 Task: Send an email with the signature Connor Wood with the subject Thank you for a review and the message I would like to set up a meeting to discuss the marketing strategy for the upcoming quarter. Can you let me know your availability? from softage.10@softage.net to softage.4@softage.net and softage.5@softage.net
Action: Mouse moved to (864, 122)
Screenshot: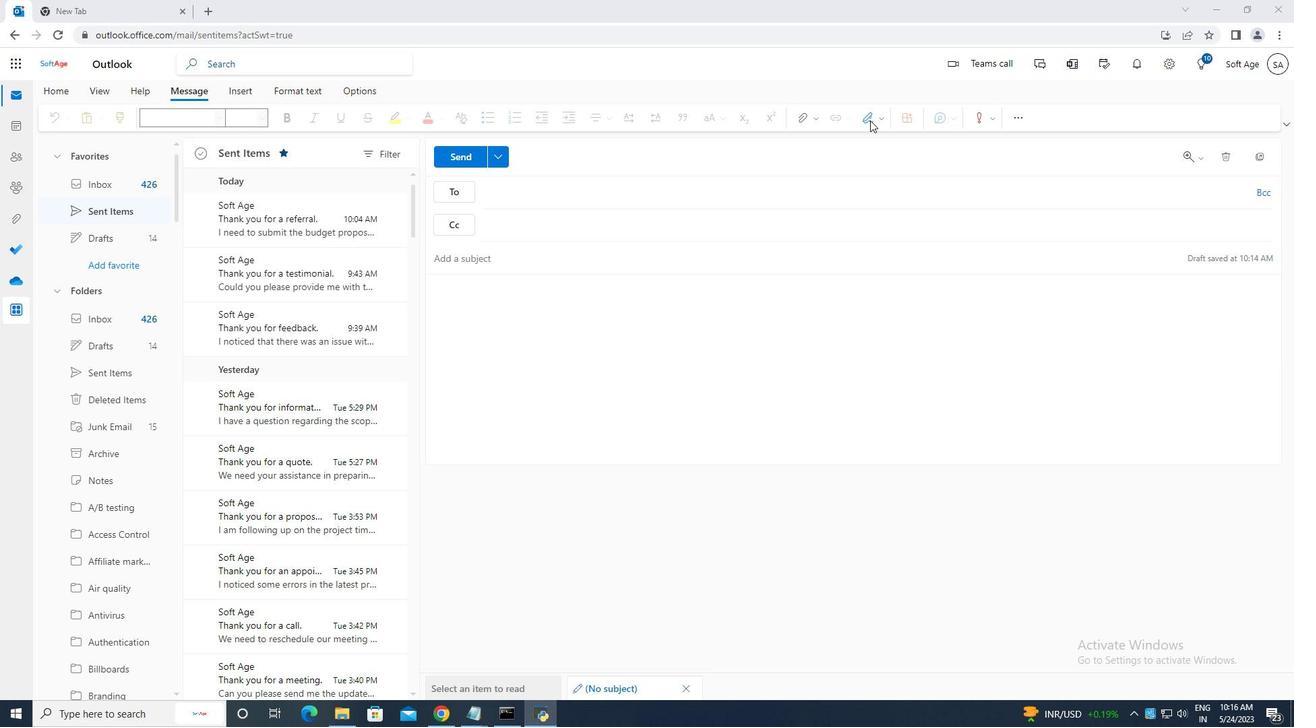 
Action: Mouse pressed left at (864, 122)
Screenshot: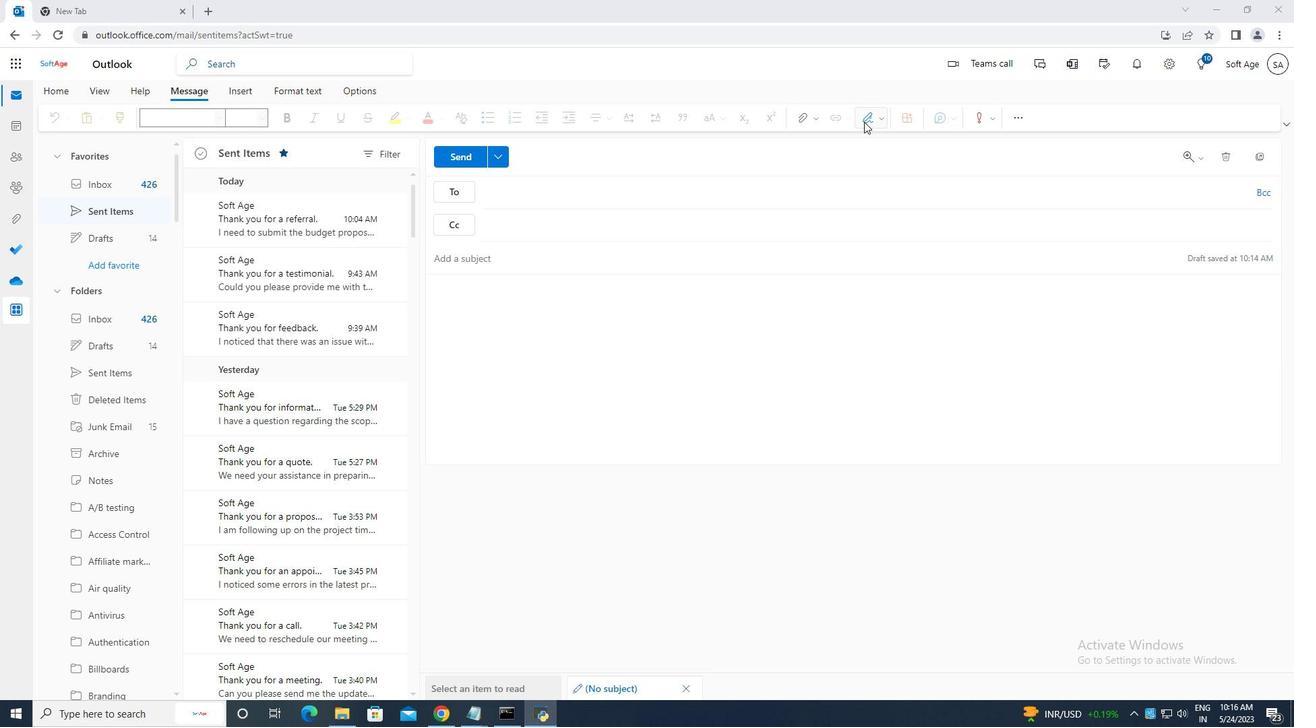 
Action: Mouse moved to (856, 173)
Screenshot: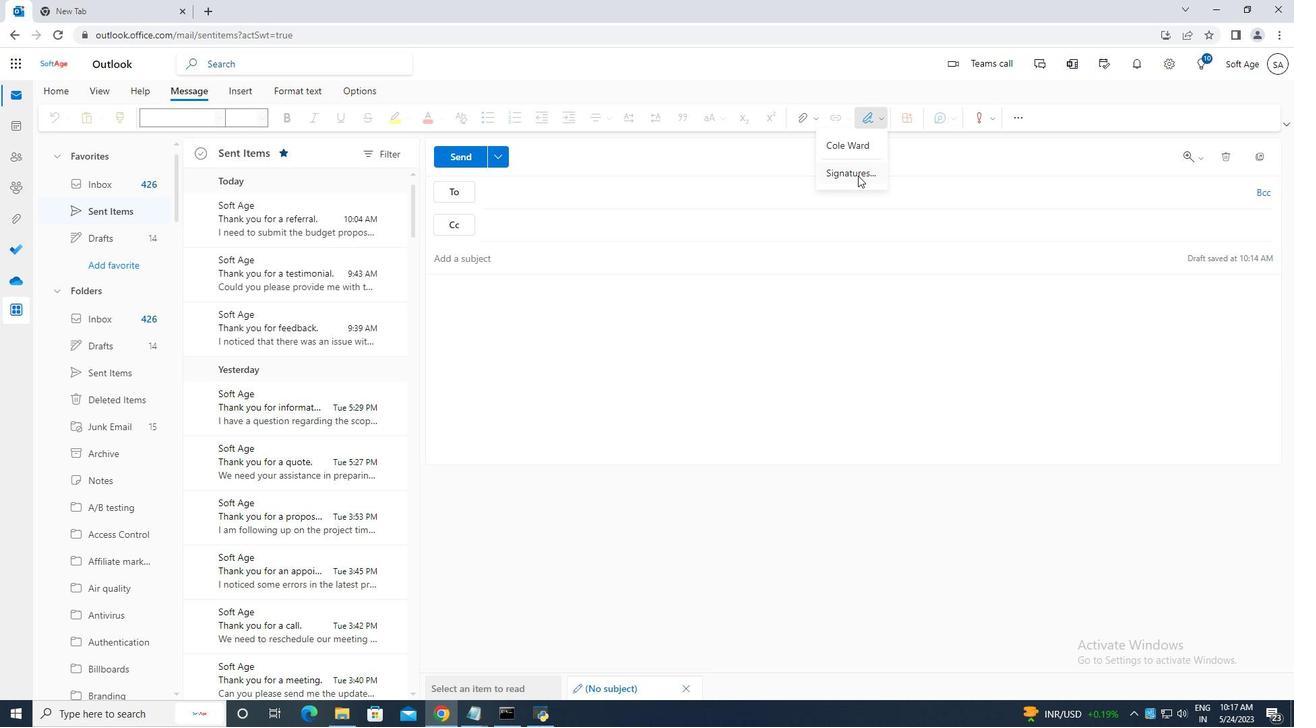 
Action: Mouse pressed left at (856, 173)
Screenshot: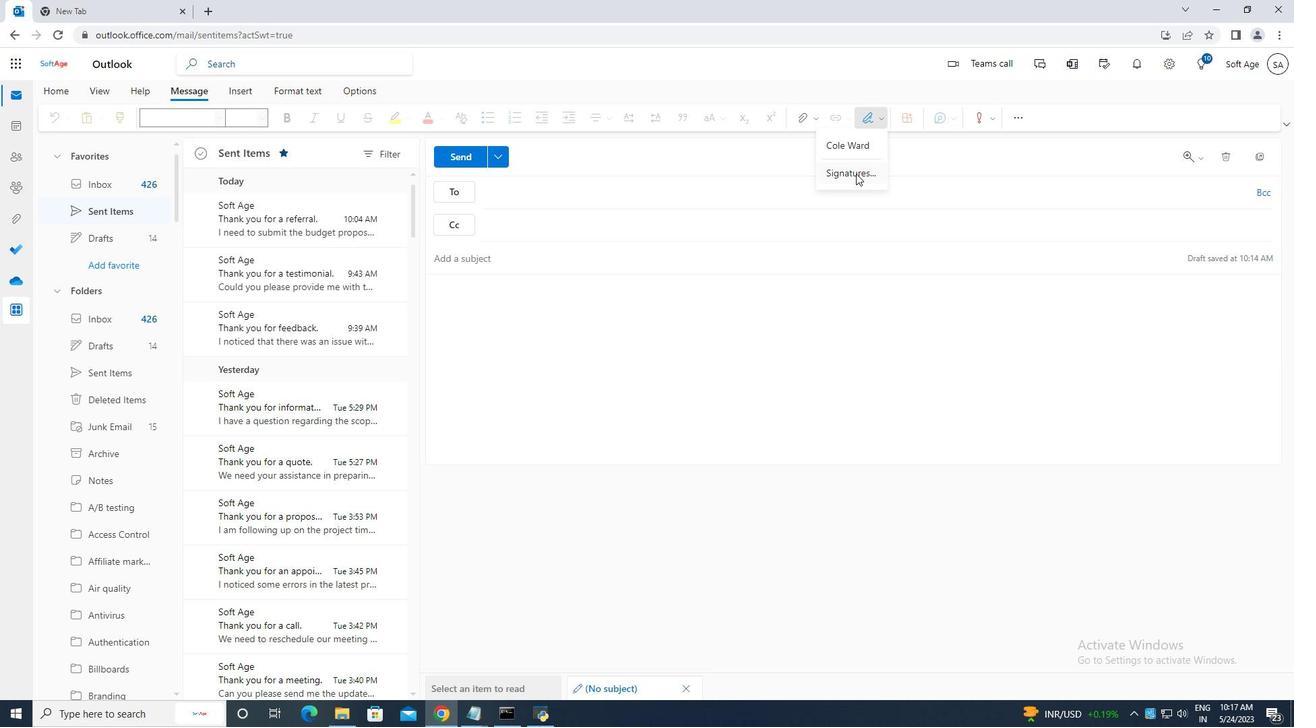 
Action: Mouse moved to (914, 225)
Screenshot: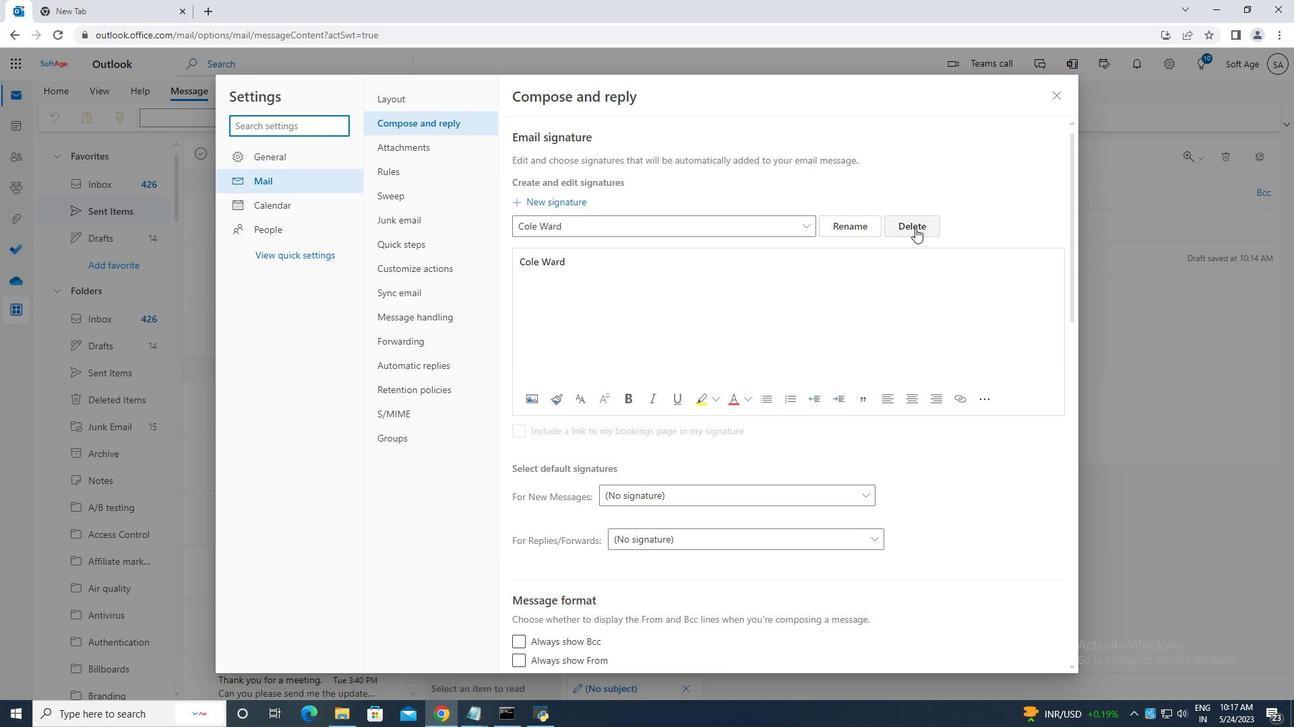 
Action: Mouse pressed left at (914, 225)
Screenshot: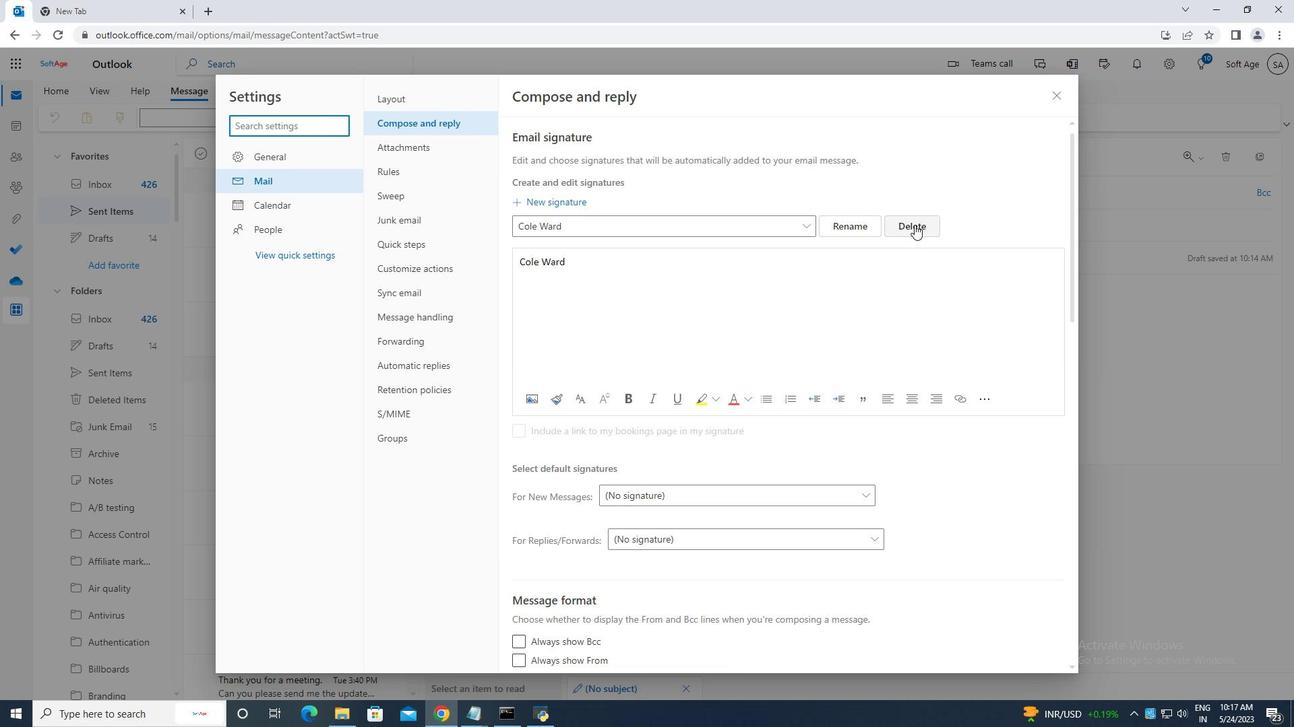 
Action: Mouse moved to (585, 228)
Screenshot: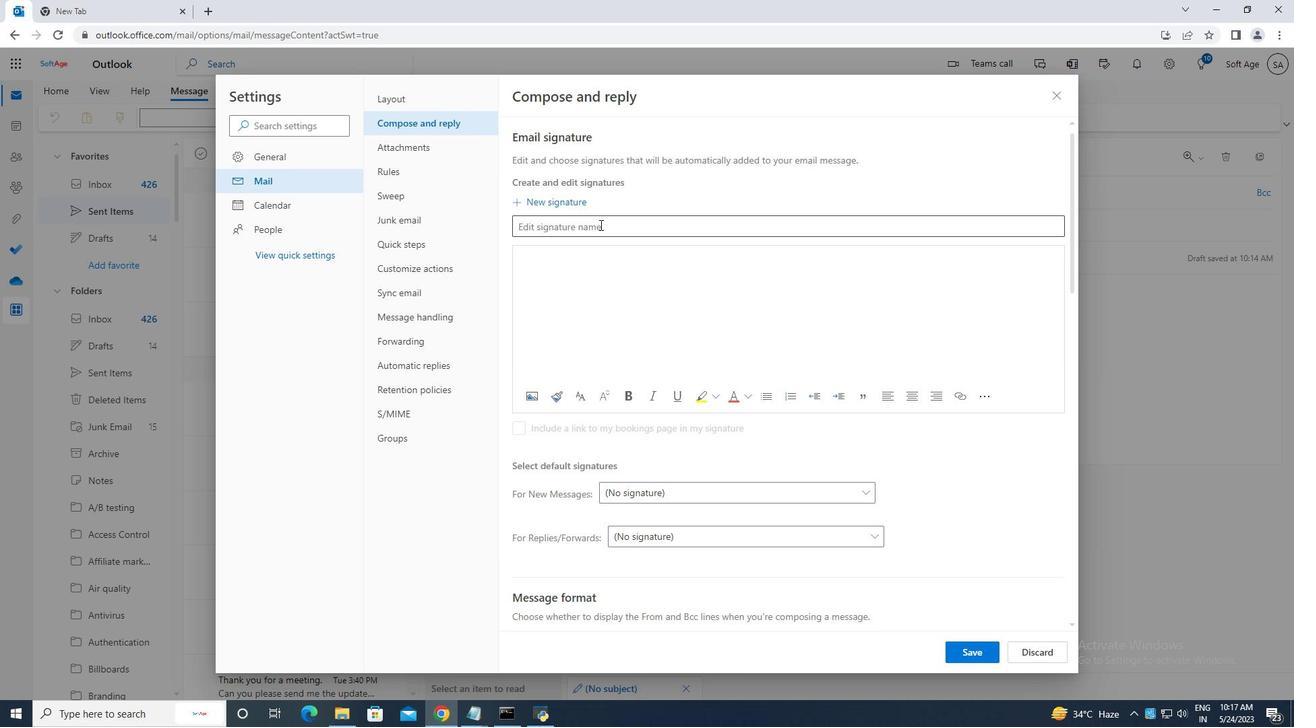 
Action: Mouse pressed left at (585, 228)
Screenshot: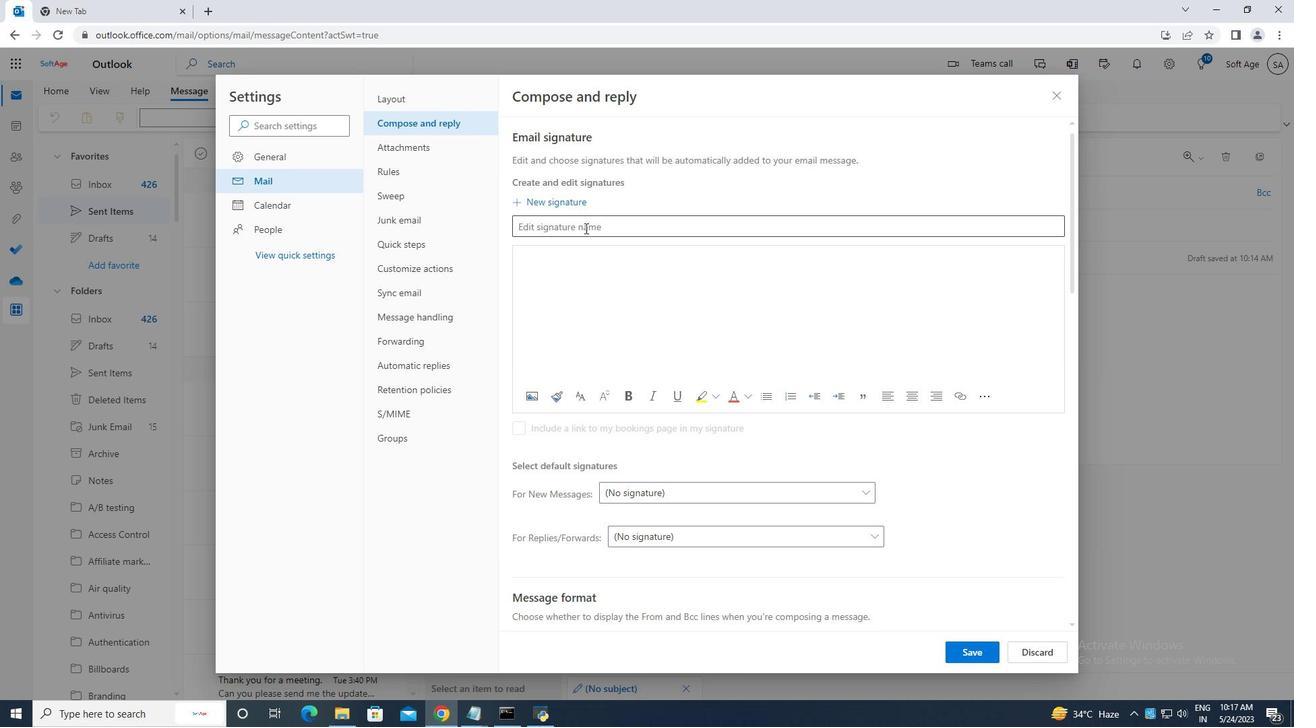 
Action: Key pressed c<Key.caps_lock>ONNOR<Key.space><Key.caps_lock>w<Key.caps_lock>OOD<Key.backspace><Key.backspace><Key.backspace><Key.backspace><Key.backspace><Key.backspace><Key.backspace><Key.backspace><Key.backspace><Key.backspace><Key.backspace><Key.backspace><Key.backspace><Key.backspace><Key.backspace>C<Key.caps_lock>onnor<Key.space><Key.caps_lock>W<Key.caps_lock>ood
Screenshot: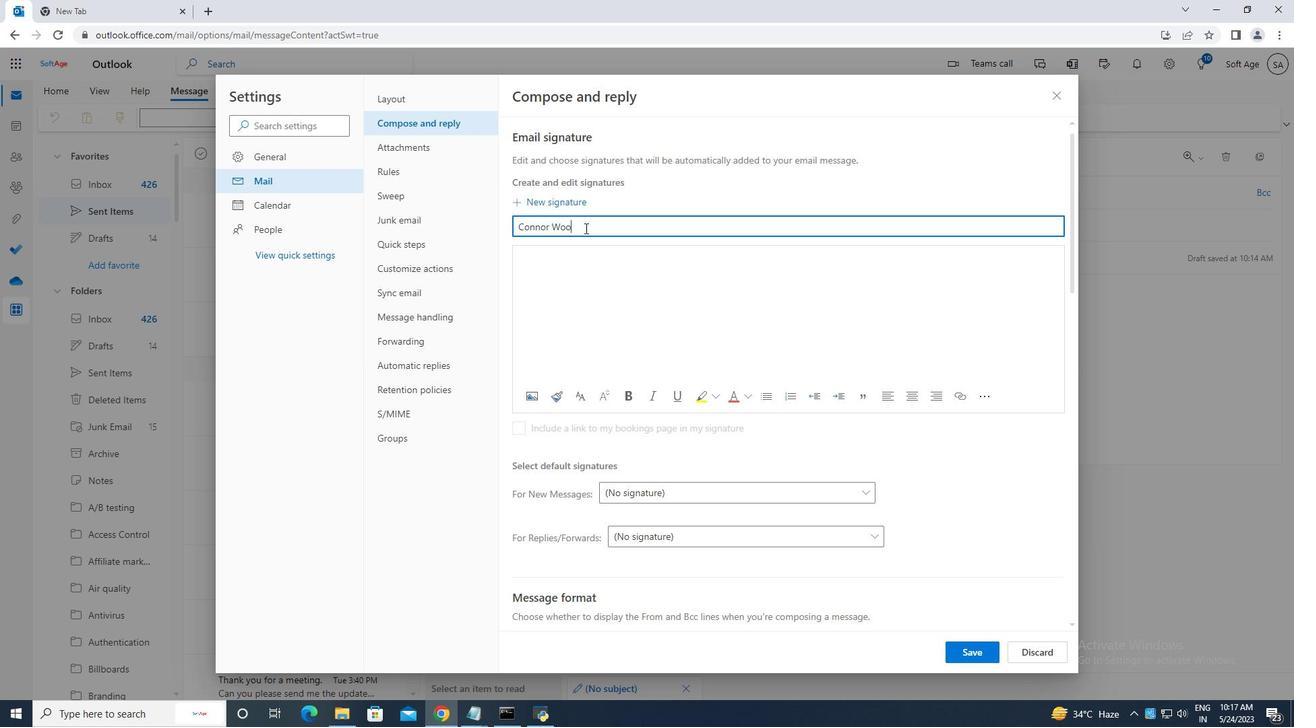 
Action: Mouse moved to (556, 258)
Screenshot: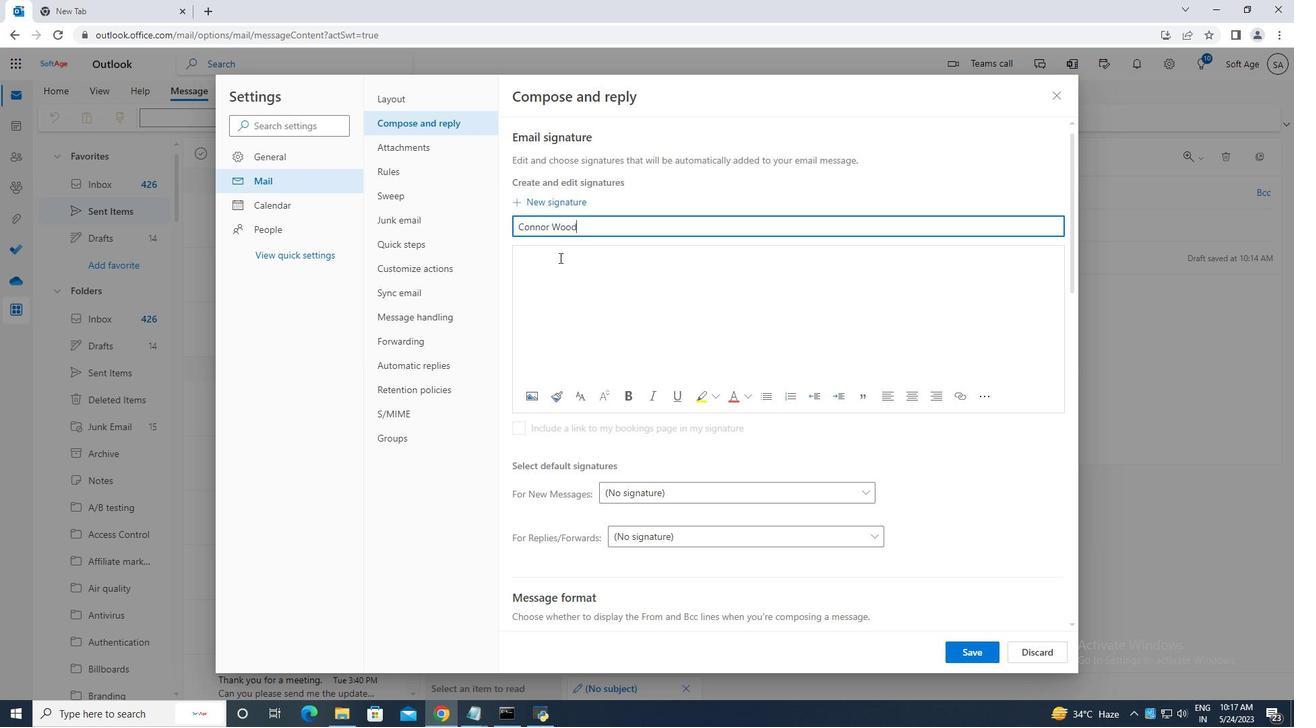 
Action: Mouse pressed left at (556, 258)
Screenshot: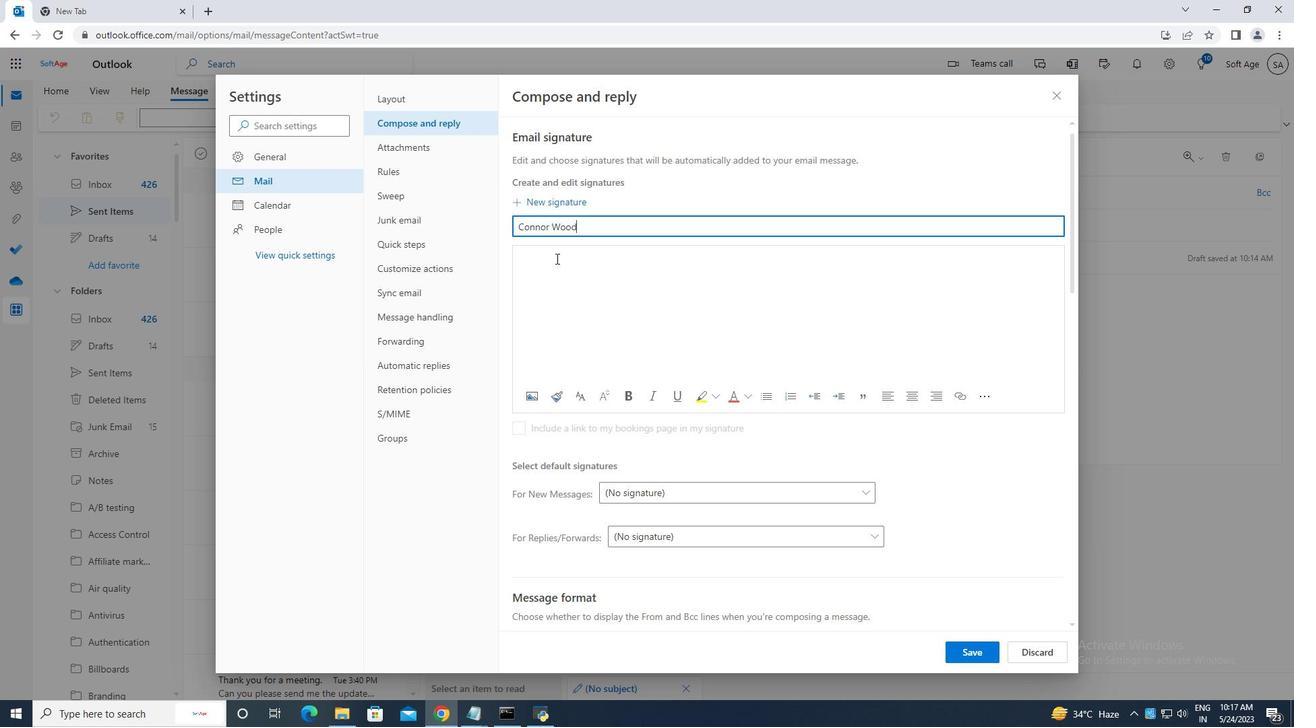 
Action: Key pressed <Key.caps_lock>C<Key.caps_lock>onnor
Screenshot: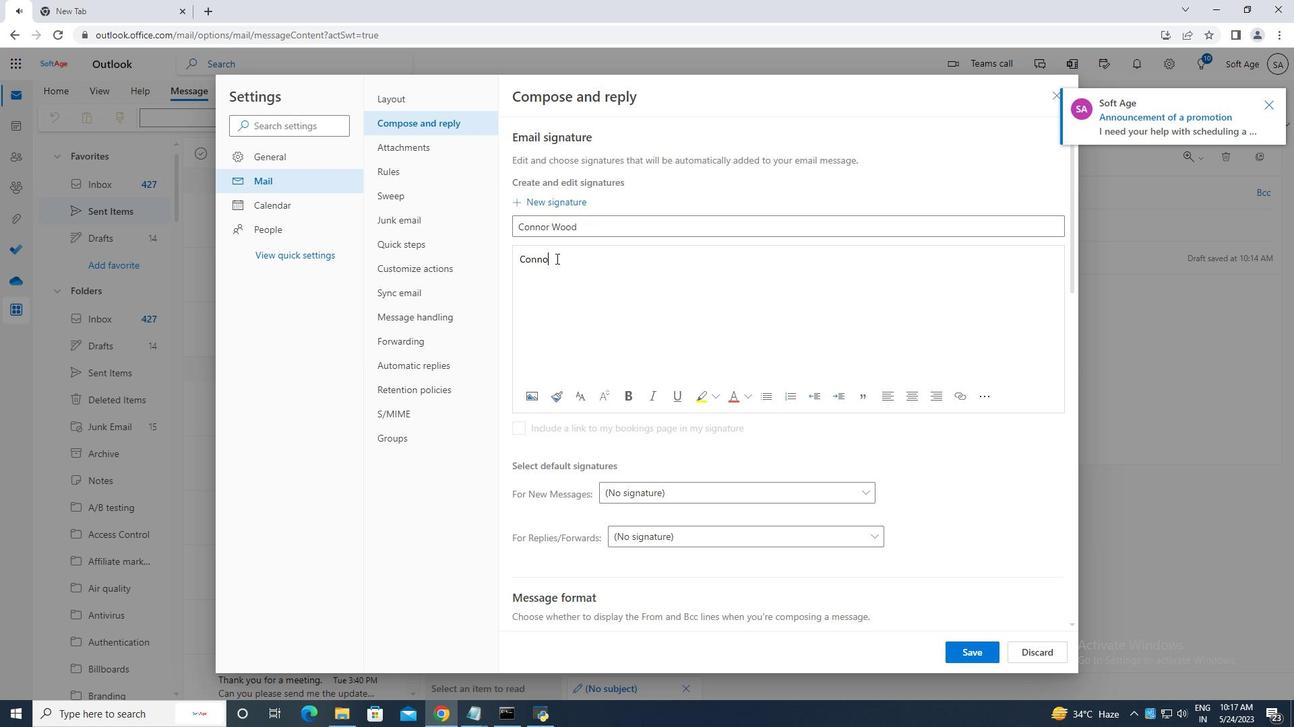 
Action: Mouse moved to (579, 270)
Screenshot: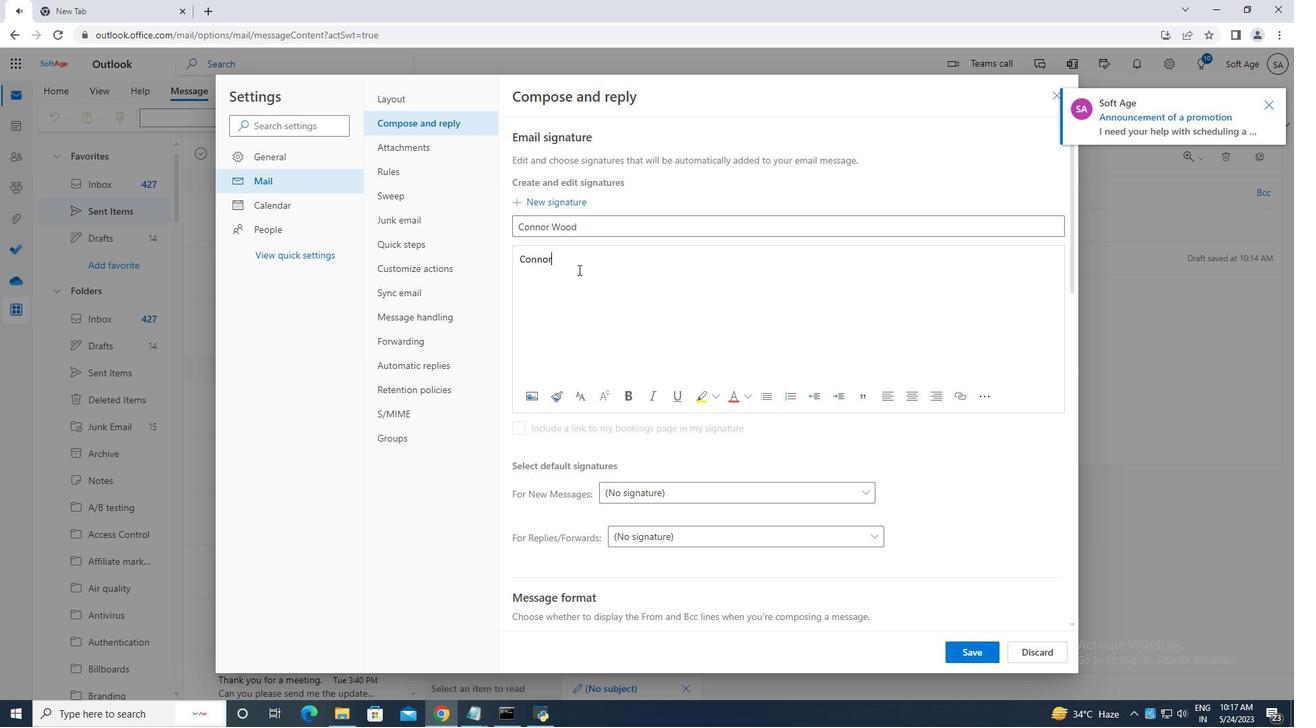 
Action: Key pressed <Key.space><Key.caps_lock>W<Key.caps_lock>ood
Screenshot: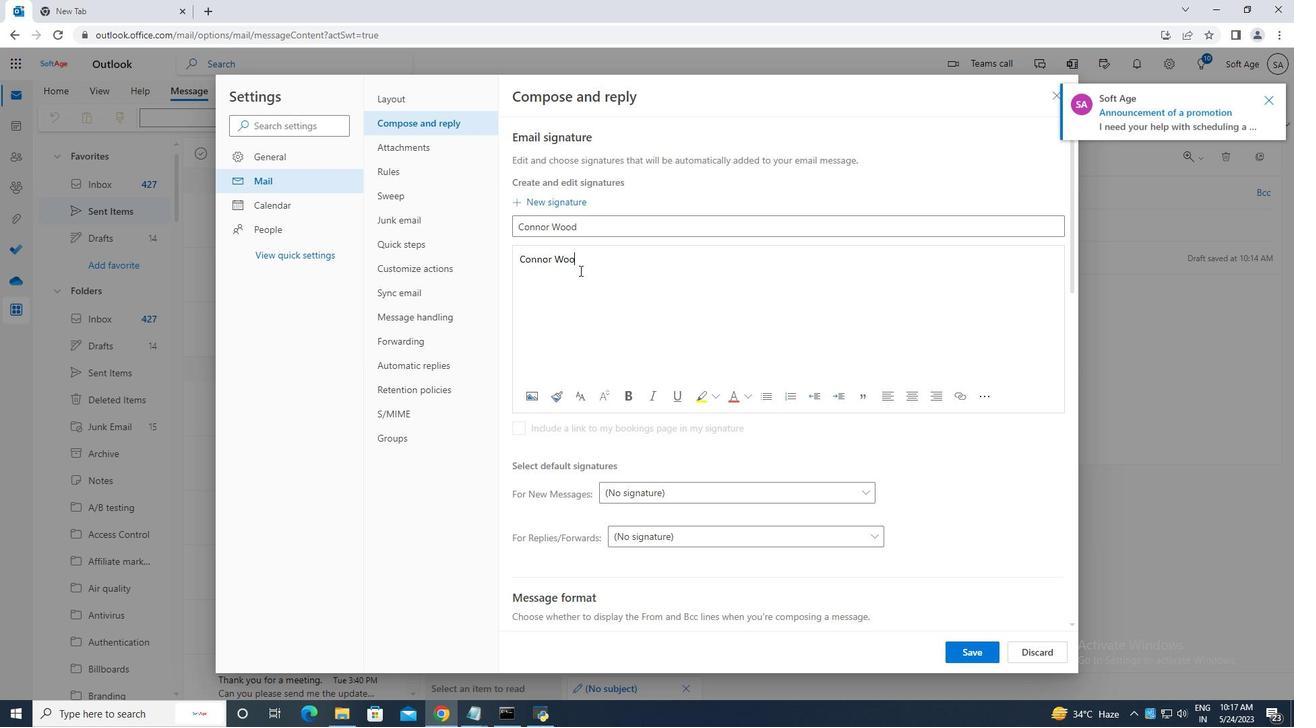 
Action: Mouse moved to (962, 650)
Screenshot: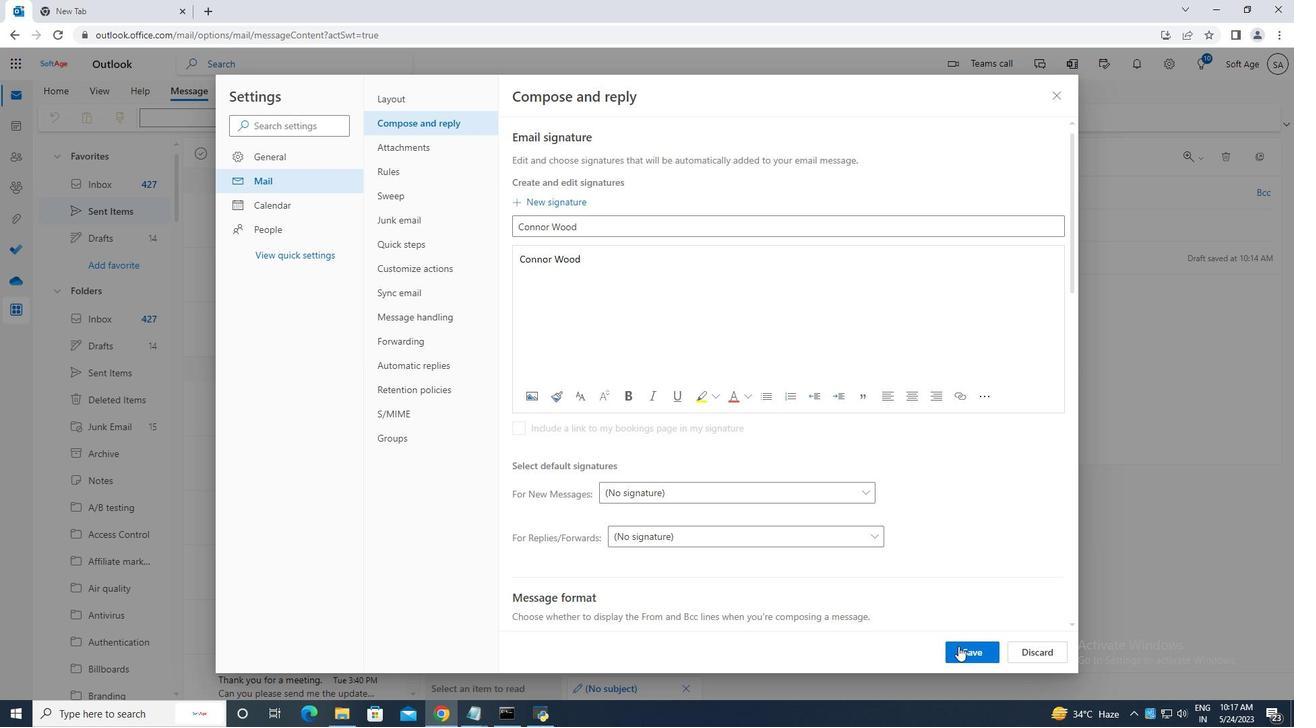 
Action: Mouse pressed left at (962, 650)
Screenshot: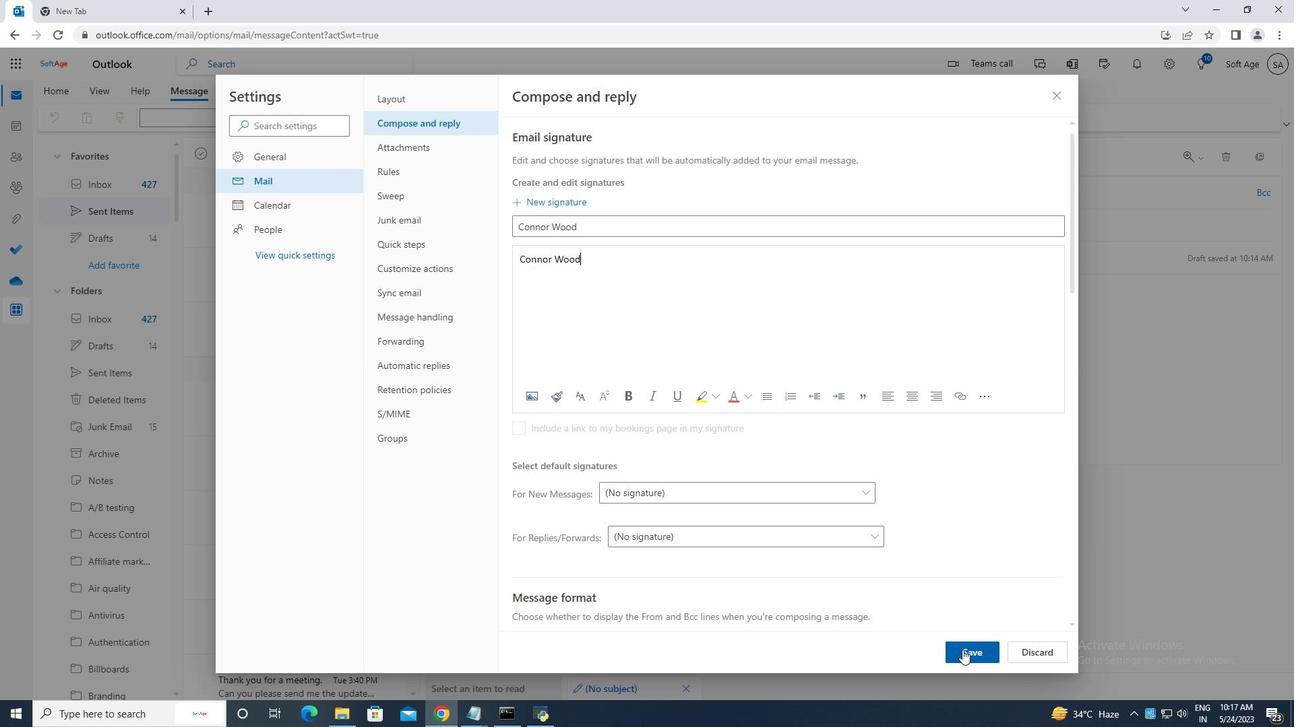 
Action: Mouse moved to (1061, 97)
Screenshot: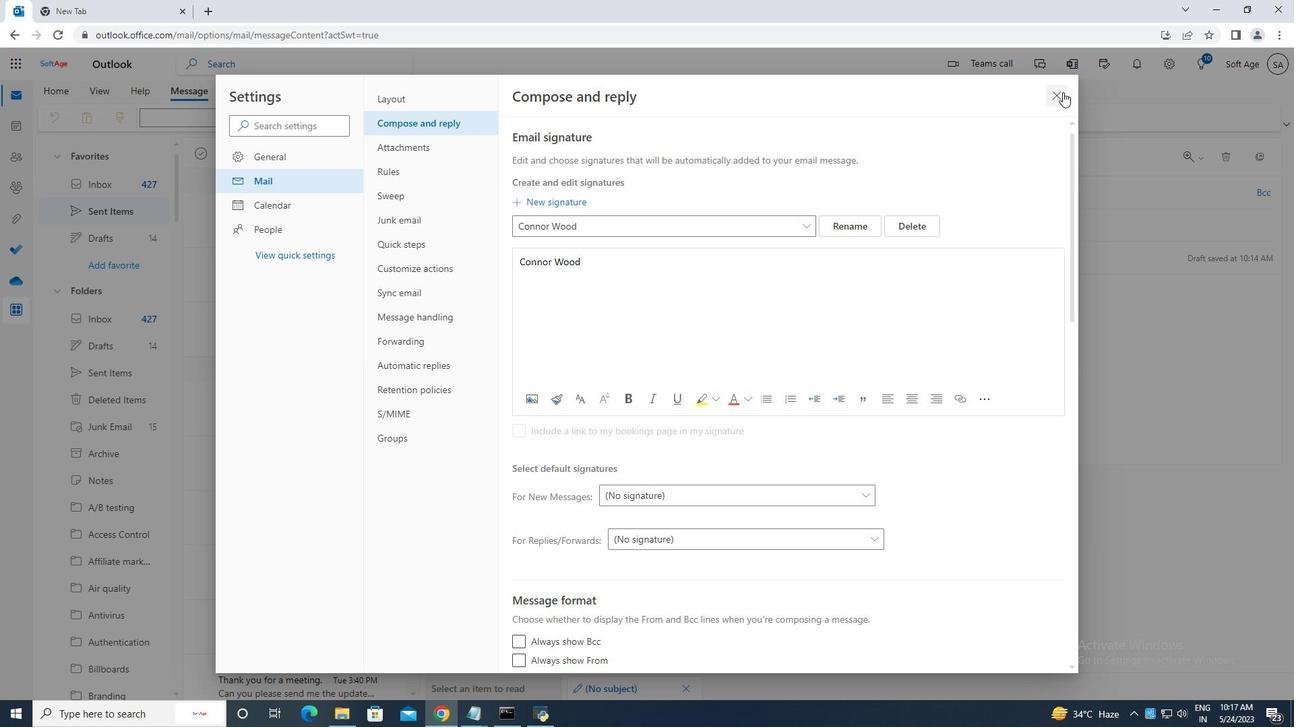 
Action: Mouse pressed left at (1061, 97)
Screenshot: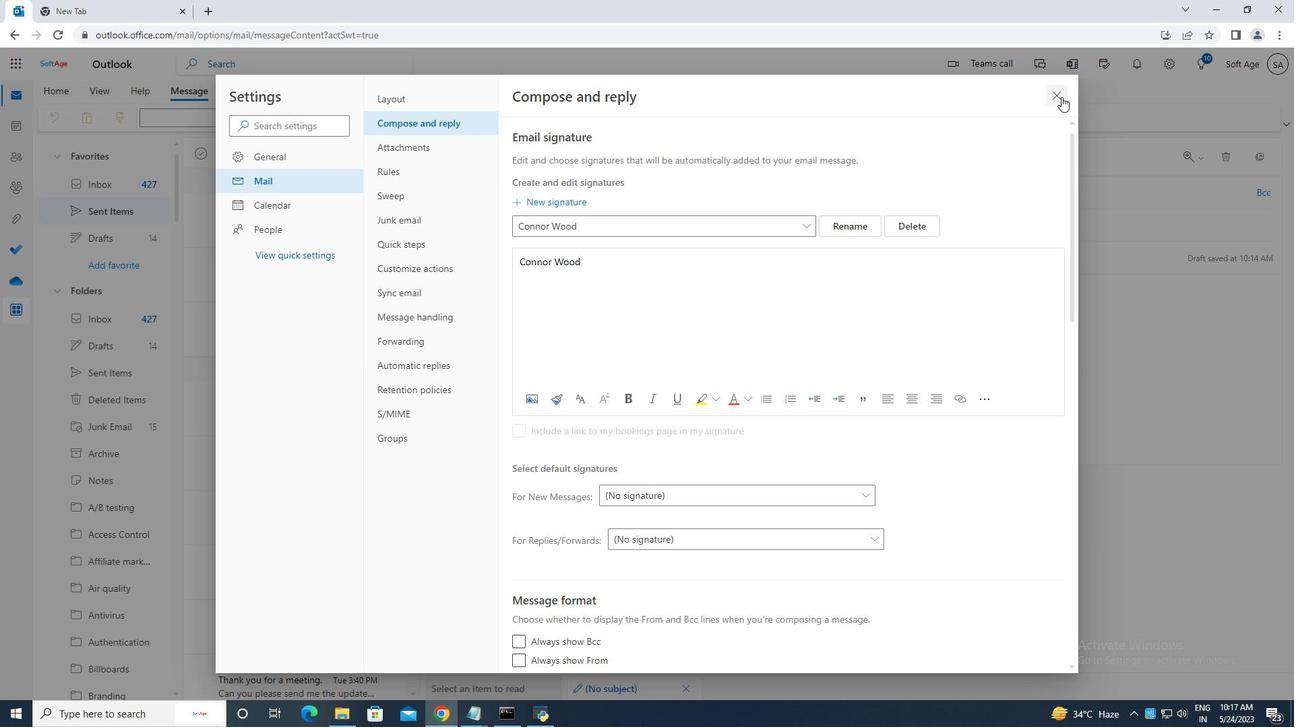 
Action: Mouse moved to (872, 118)
Screenshot: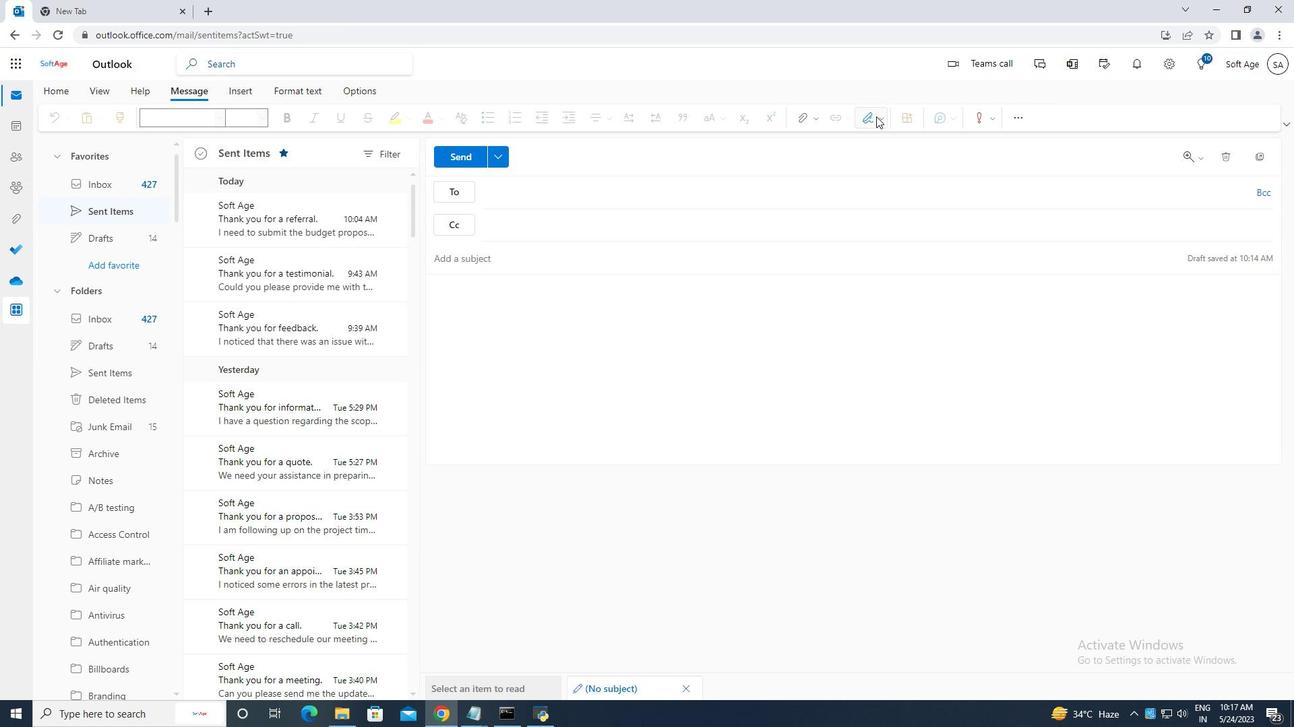 
Action: Mouse pressed left at (872, 118)
Screenshot: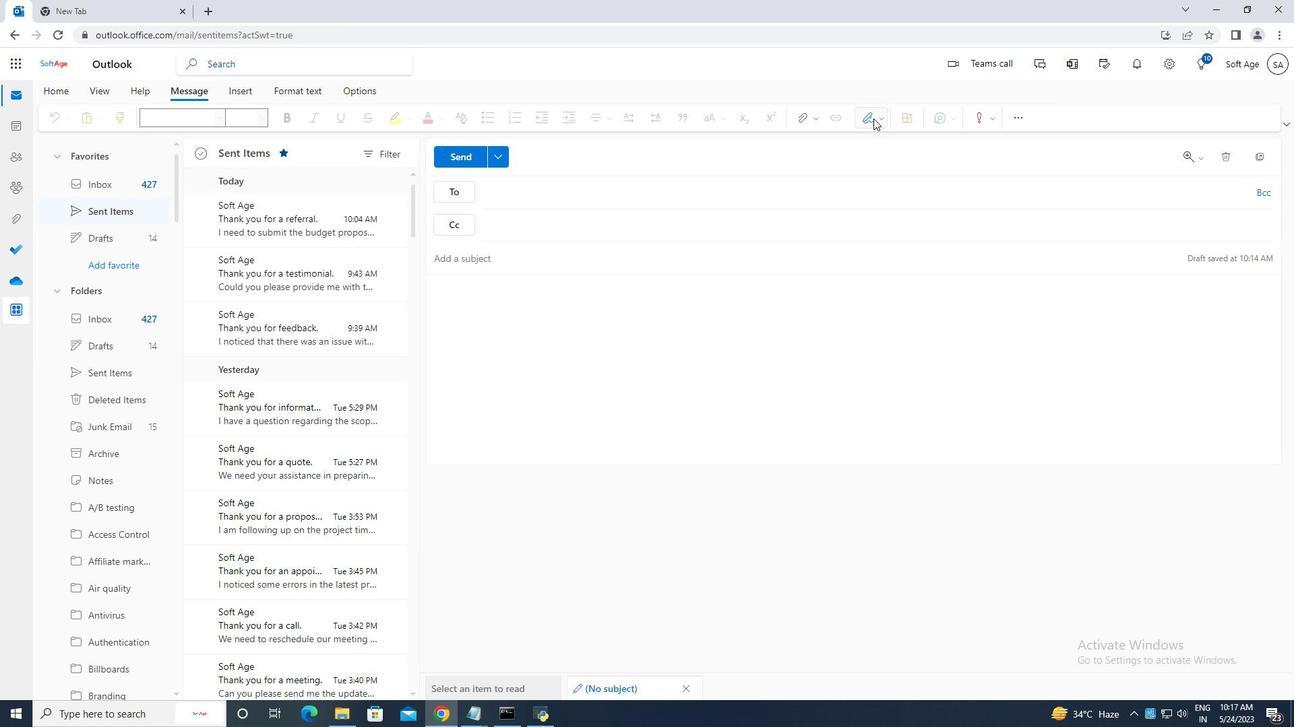 
Action: Mouse moved to (861, 145)
Screenshot: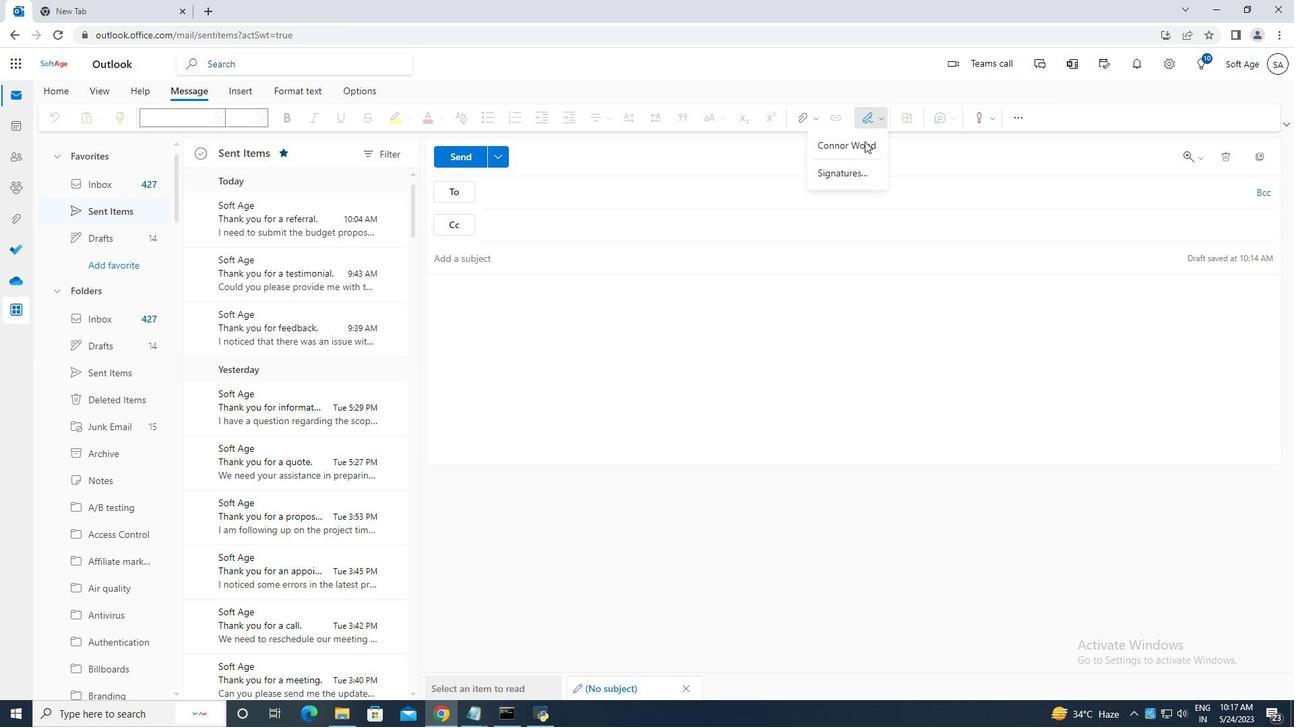 
Action: Mouse pressed left at (861, 145)
Screenshot: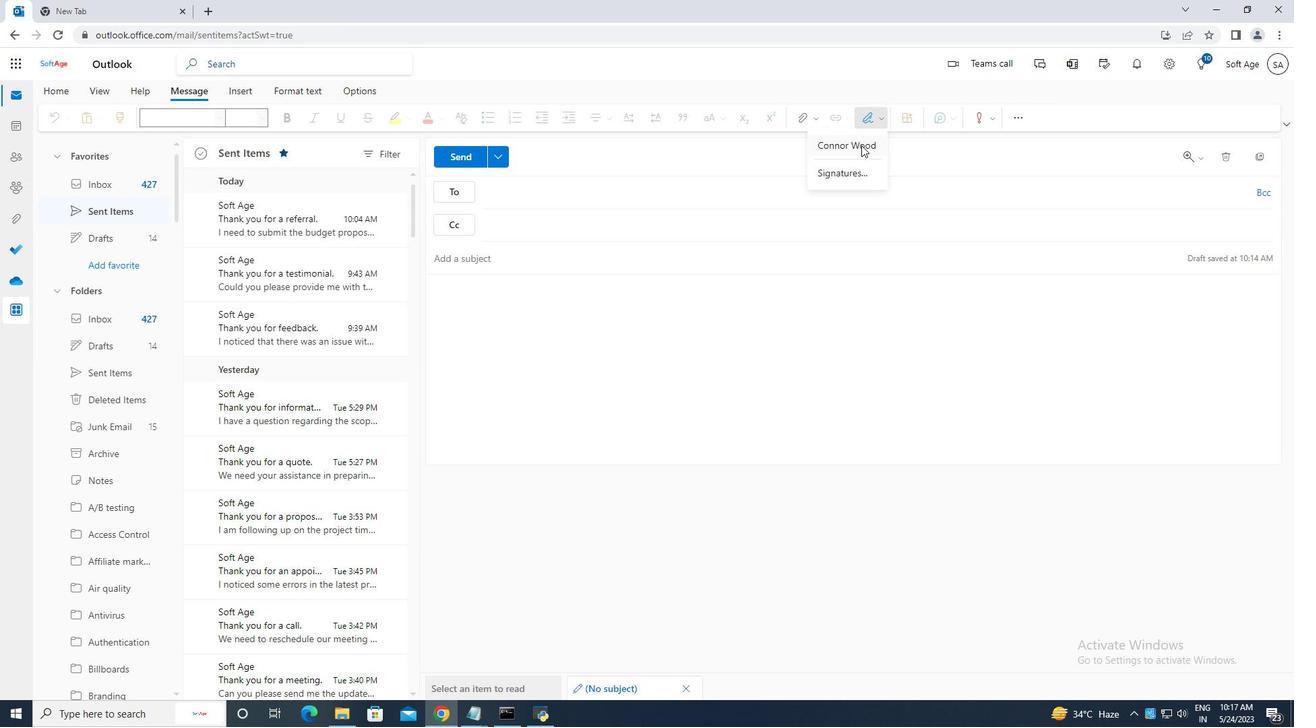 
Action: Mouse moved to (484, 261)
Screenshot: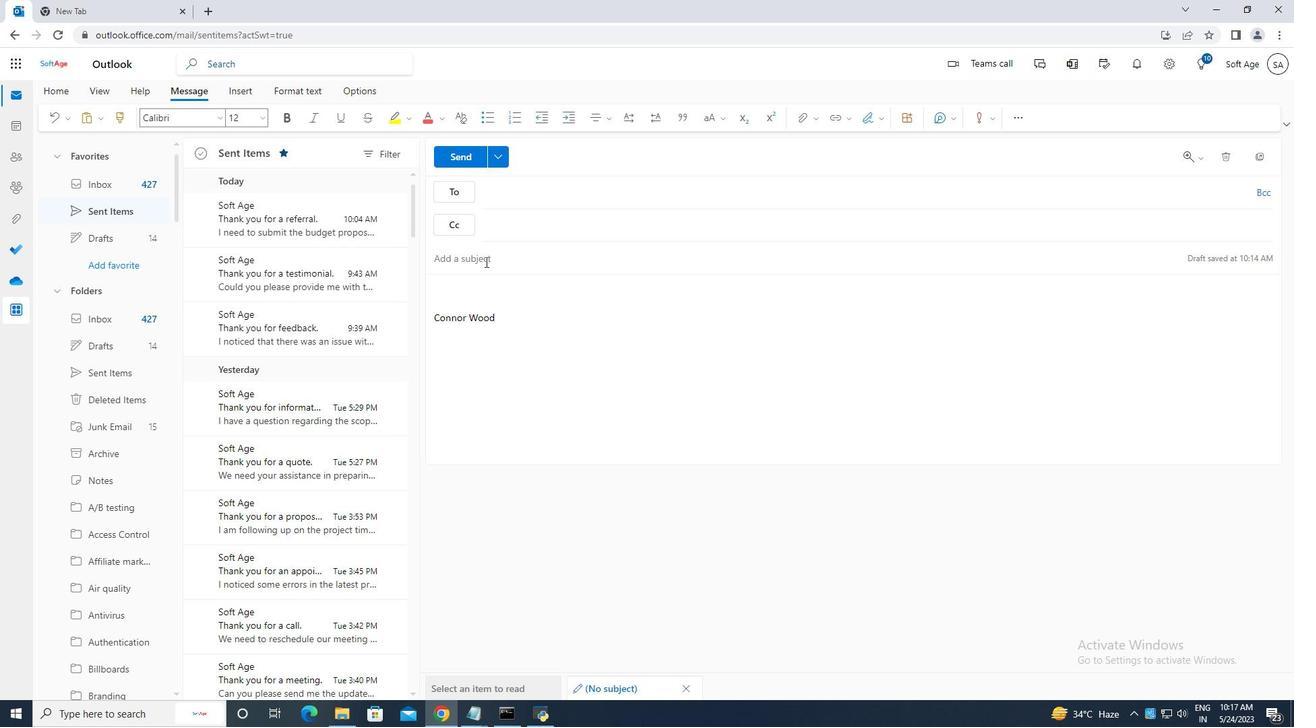 
Action: Mouse pressed left at (484, 261)
Screenshot: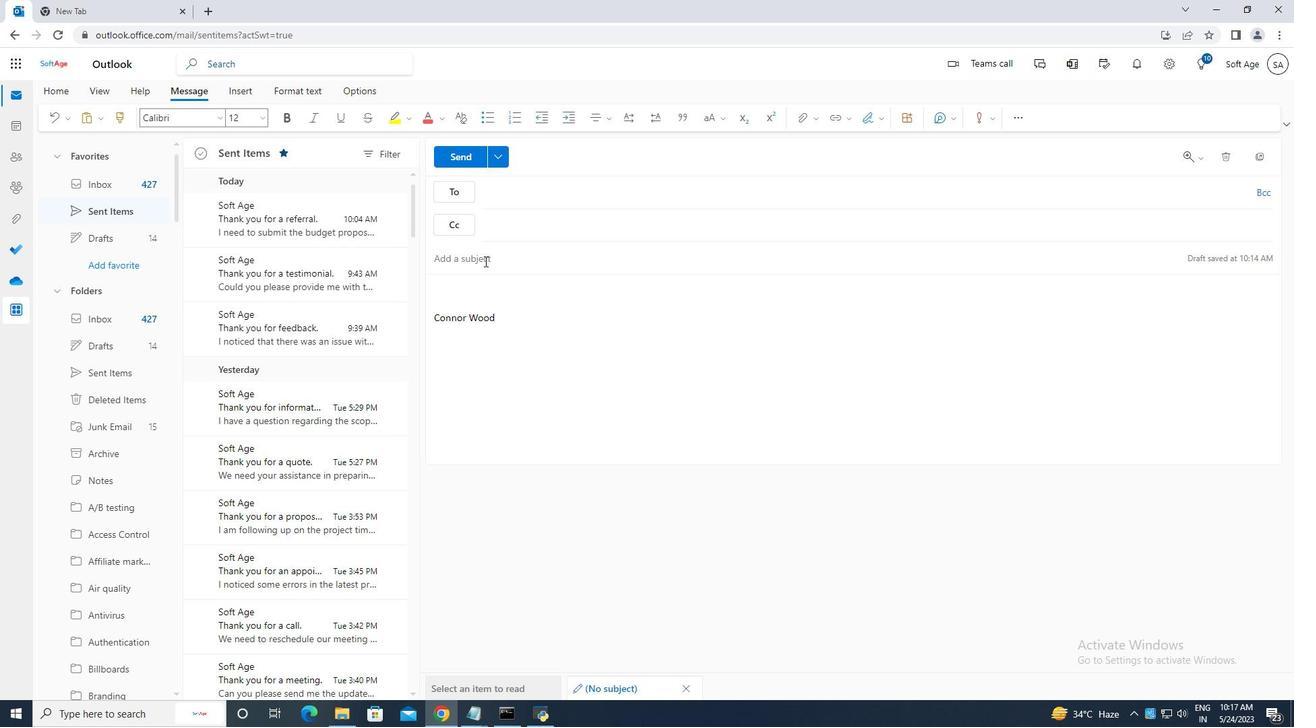 
Action: Key pressed <Key.caps_lock>T<Key.caps_lock>hank<Key.space>you<Key.space>for<Key.space>a<Key.space>review<Key.space><Key.backspace>.
Screenshot: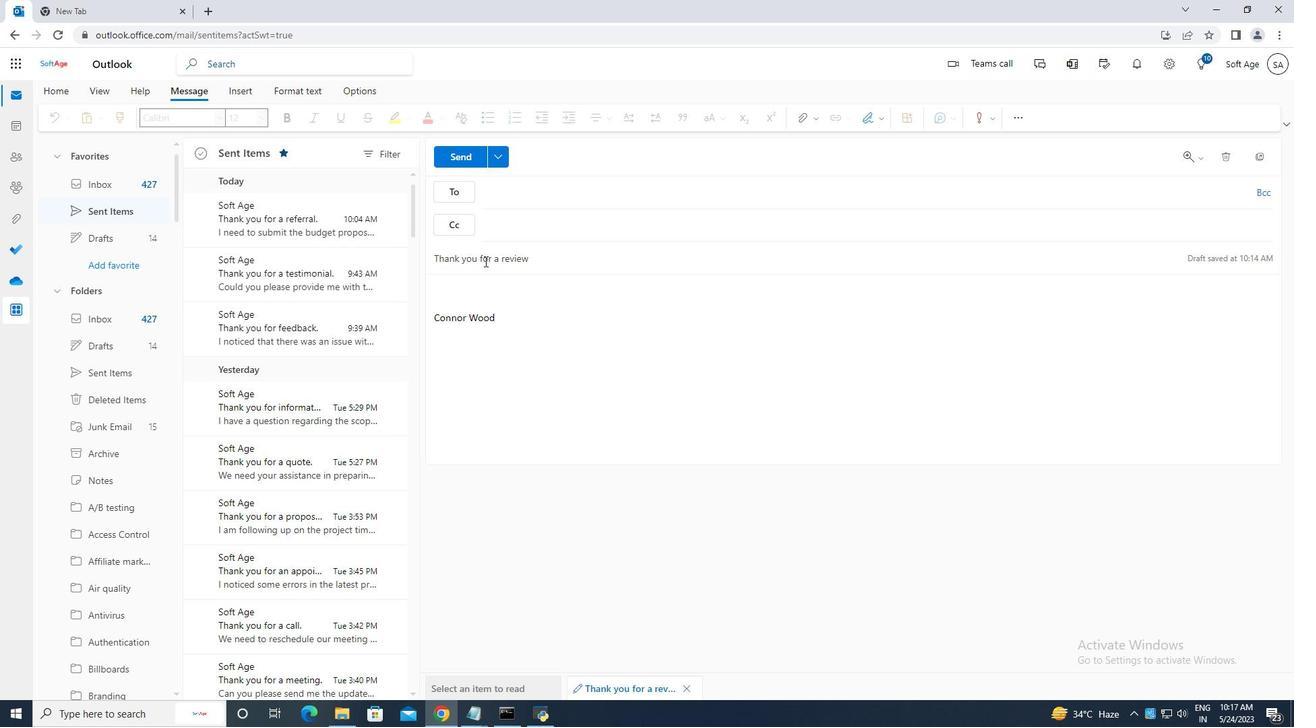 
Action: Mouse moved to (495, 289)
Screenshot: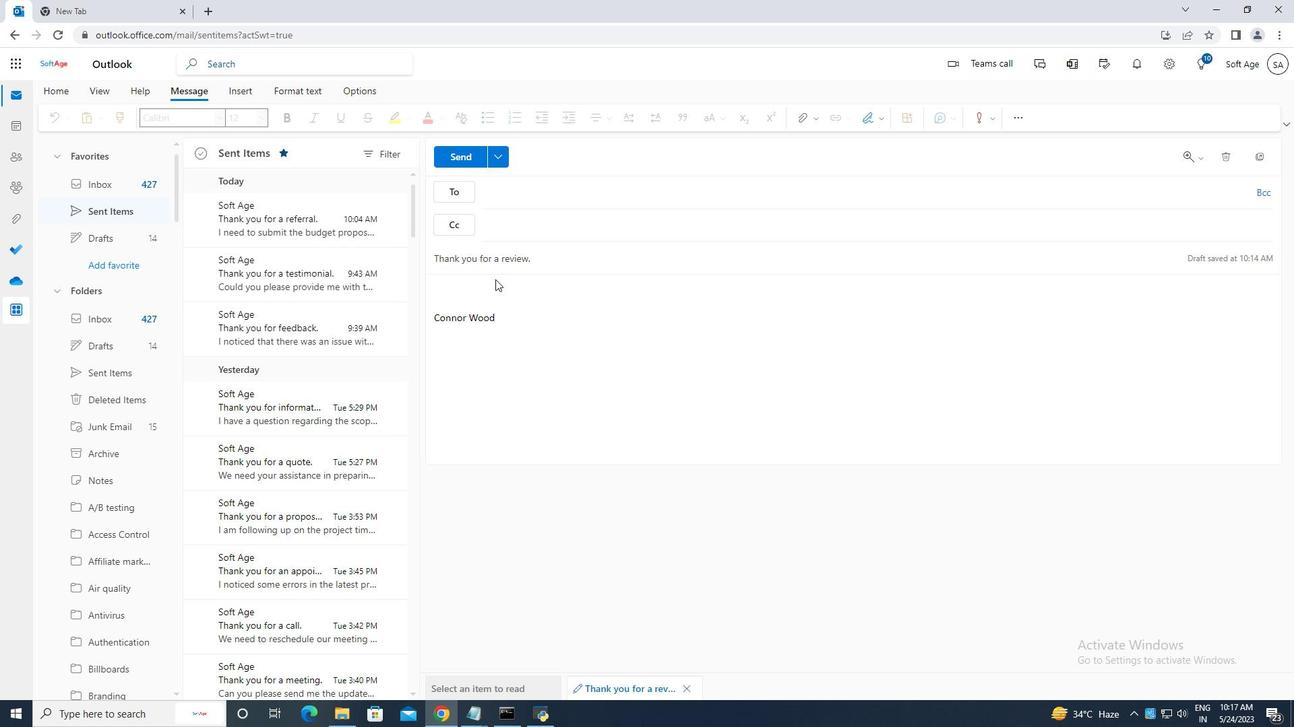 
Action: Mouse pressed left at (494, 289)
Screenshot: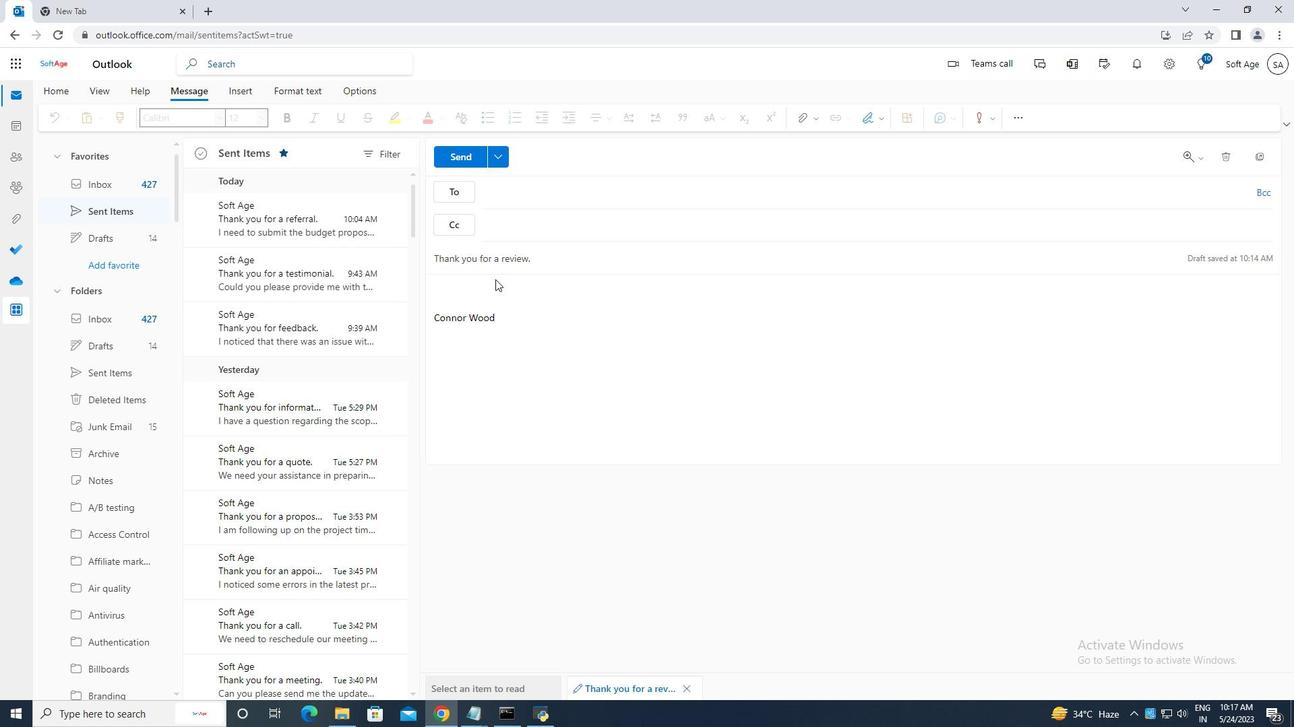 
Action: Mouse moved to (464, 294)
Screenshot: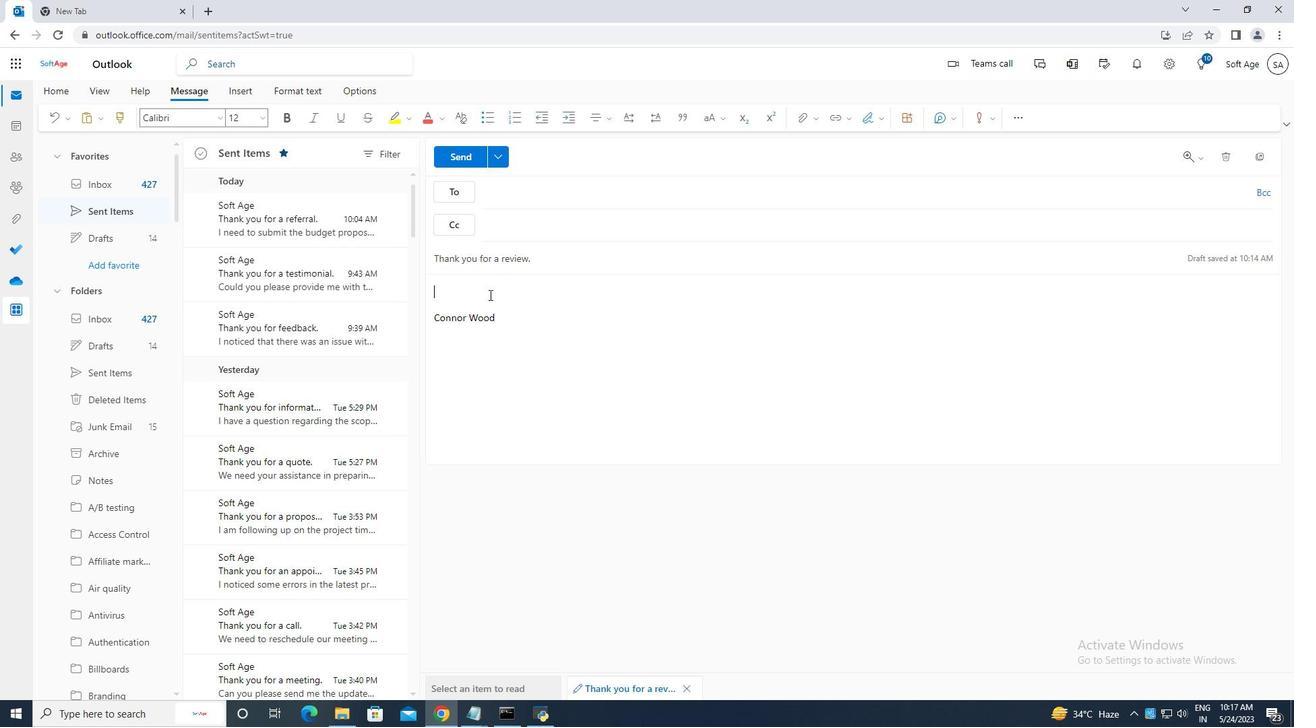 
Action: Key pressed <Key.caps_lock>I<Key.caps_lock><Key.space>would<Key.space>like<Key.space>to<Key.space>set<Key.space>up<Key.space>a<Key.space>meeting<Key.space>to<Key.space>discuss<Key.space>the<Key.space>marketing<Key.space>strategy<Key.space>fi<Key.backspace>or<Key.space>the<Key.space>upci<Key.backspace>oming<Key.space>quartet<Key.space><Key.backspace><Key.backspace>r<Key.space><Key.backspace>.<Key.space>c<Key.backspace><Key.caps_lock>C<Key.caps_lock>an<Key.space>you<Key.space>let<Key.space>me<Key.space>know<Key.space>your<Key.space>availability.
Screenshot: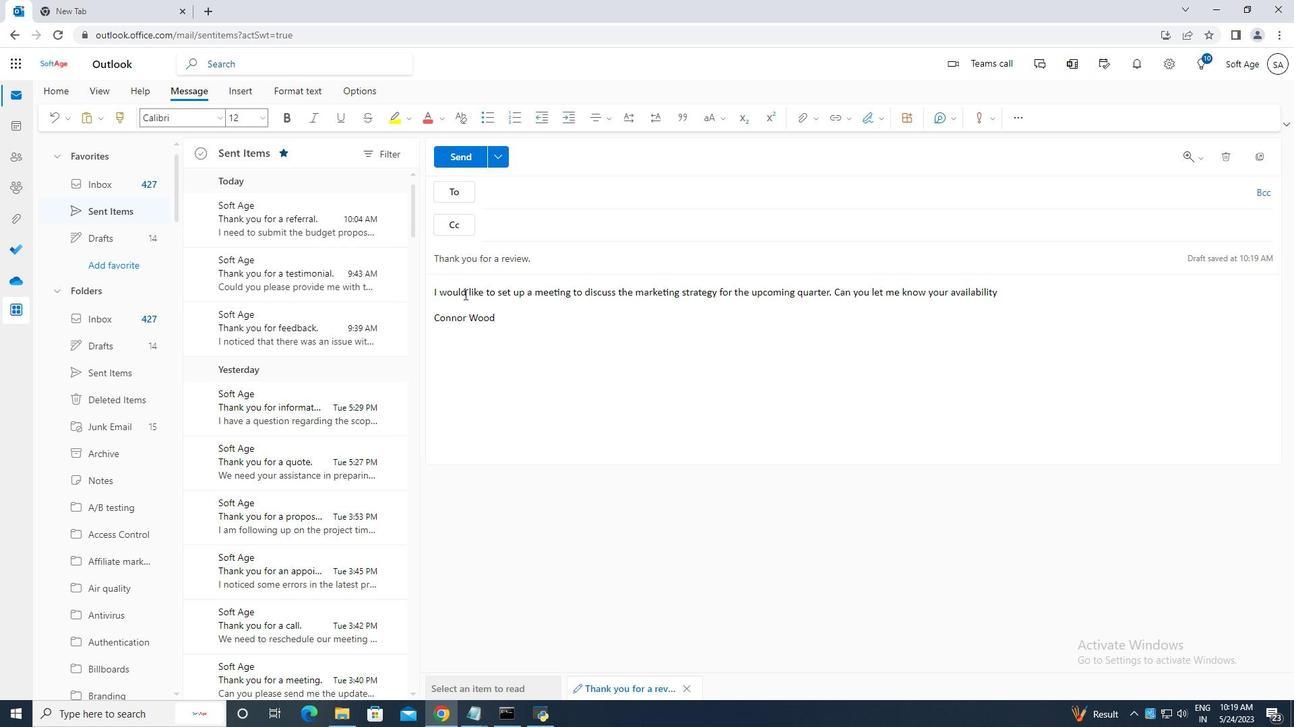 
Action: Mouse moved to (531, 196)
Screenshot: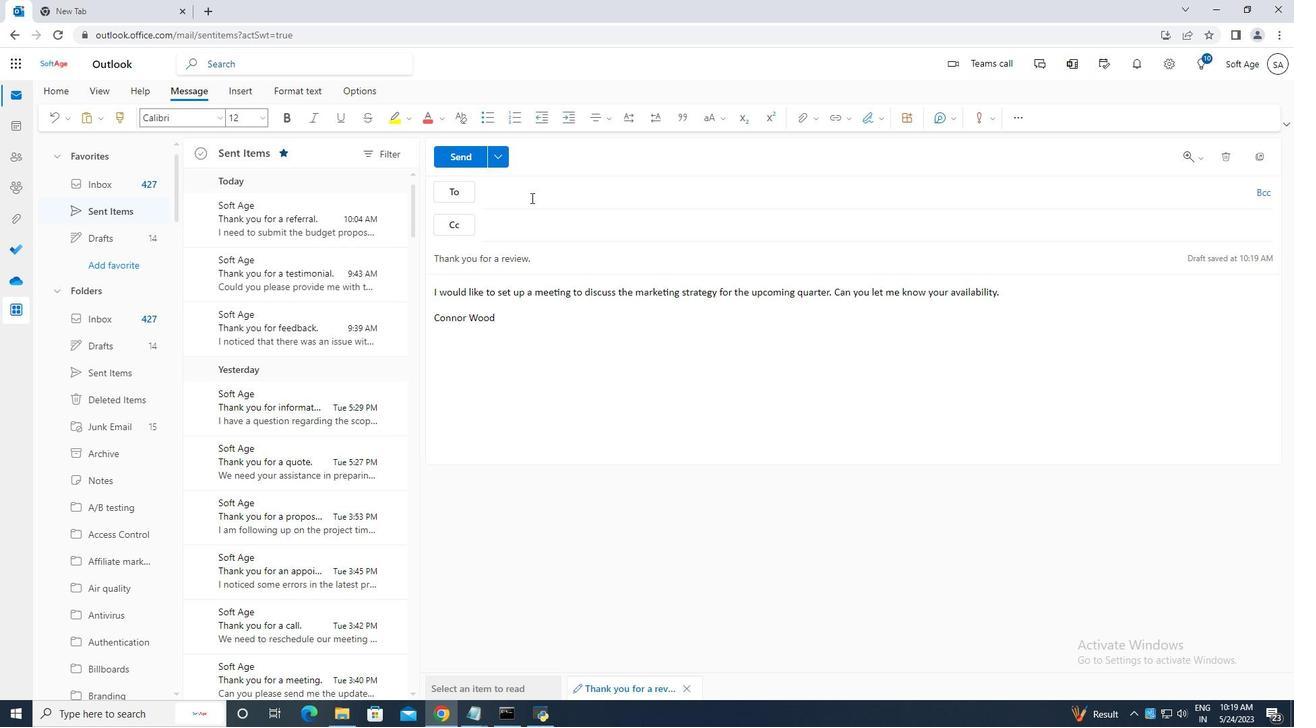 
Action: Mouse pressed left at (531, 196)
Screenshot: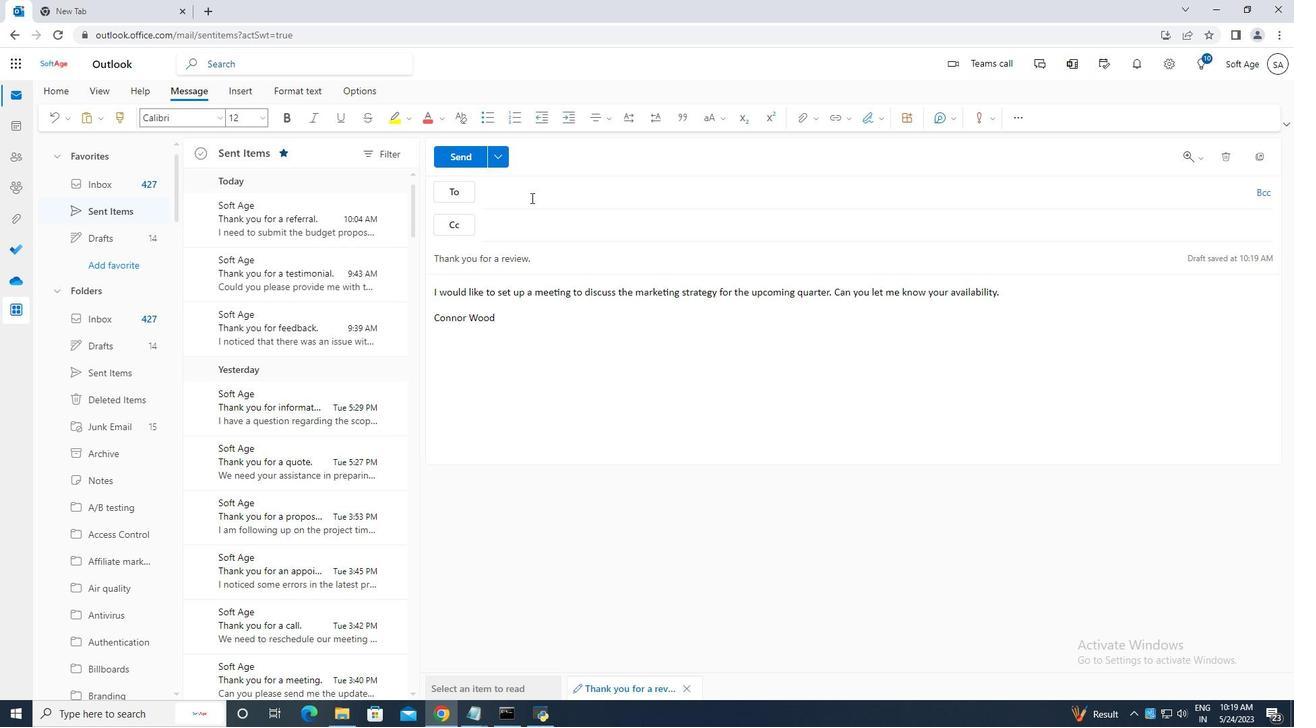 
Action: Key pressed softage.4<Key.shift>@
Screenshot: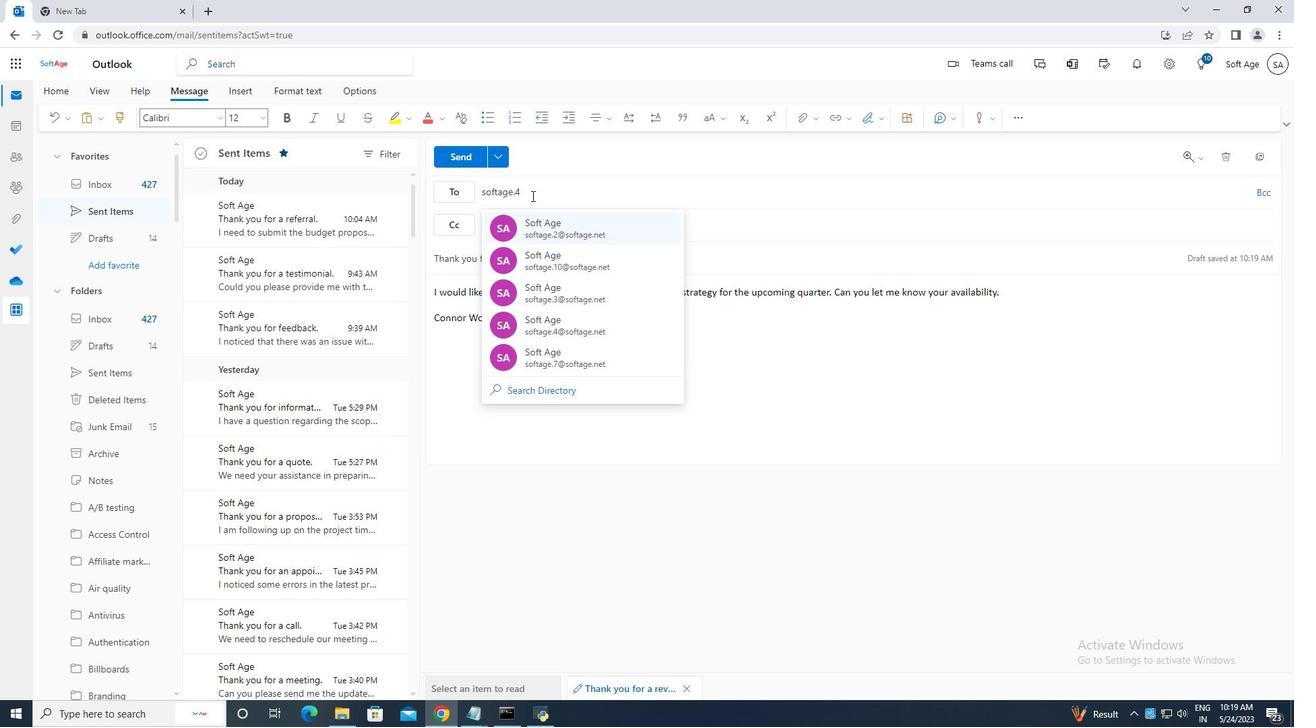 
Action: Mouse moved to (595, 220)
Screenshot: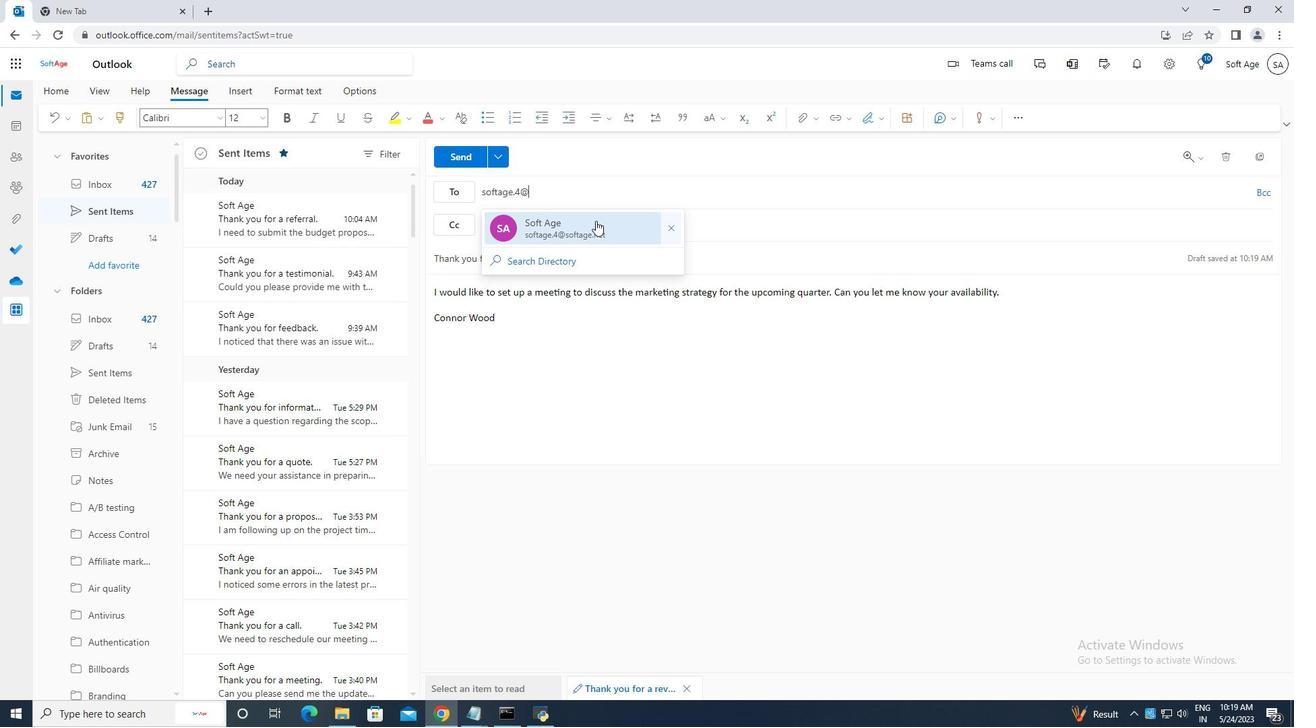 
Action: Mouse pressed left at (595, 220)
Screenshot: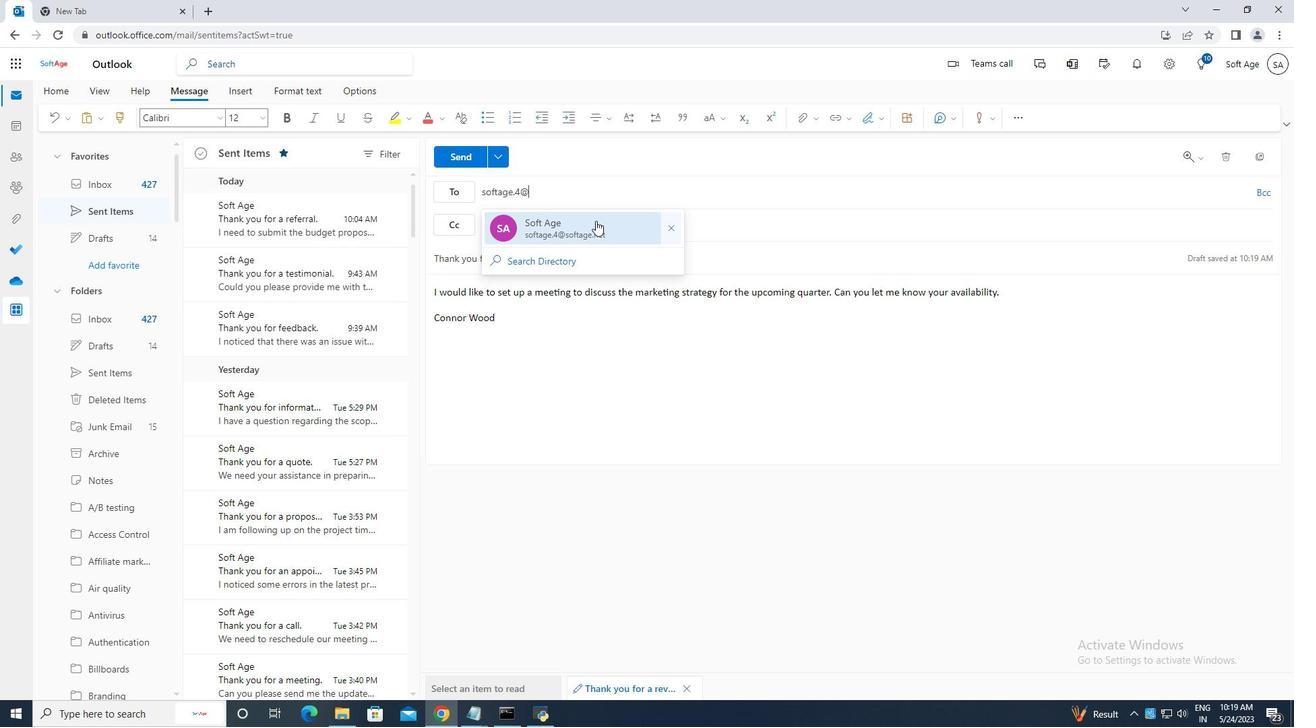 
Action: Mouse moved to (598, 199)
Screenshot: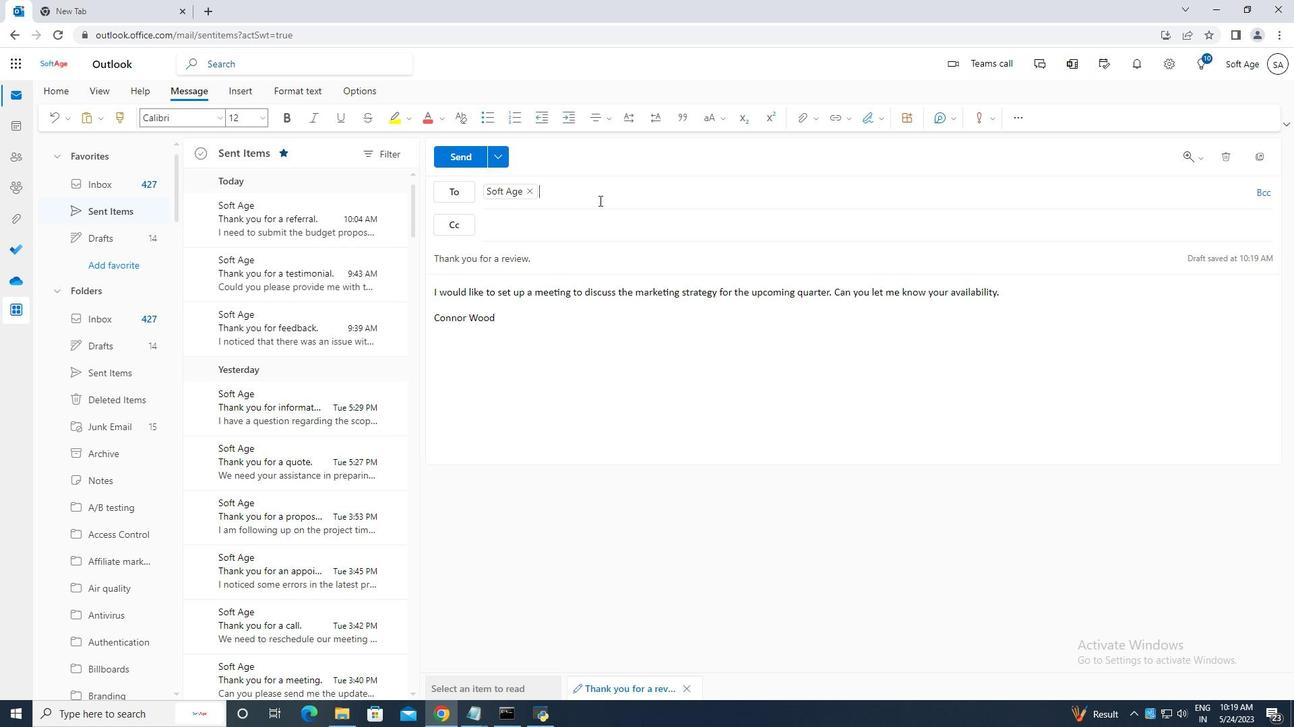 
Action: Key pressed softage.5<Key.shift>@
Screenshot: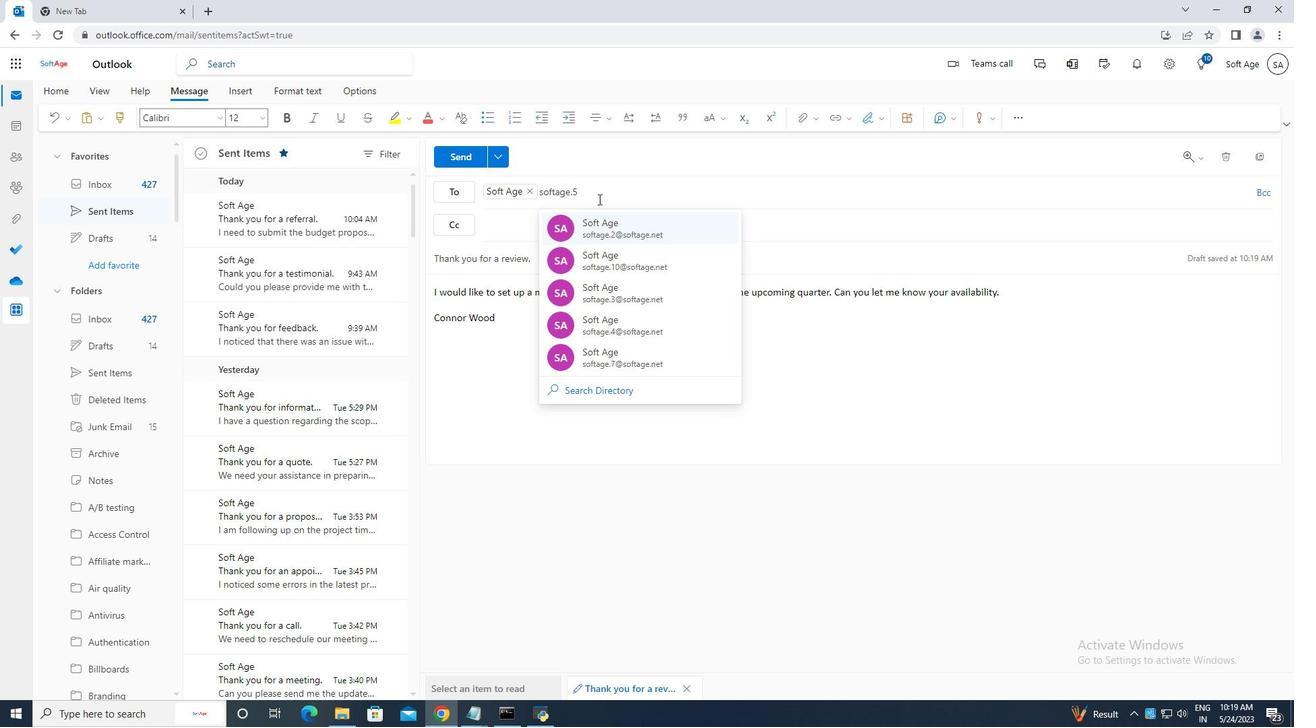
Action: Mouse moved to (663, 221)
Screenshot: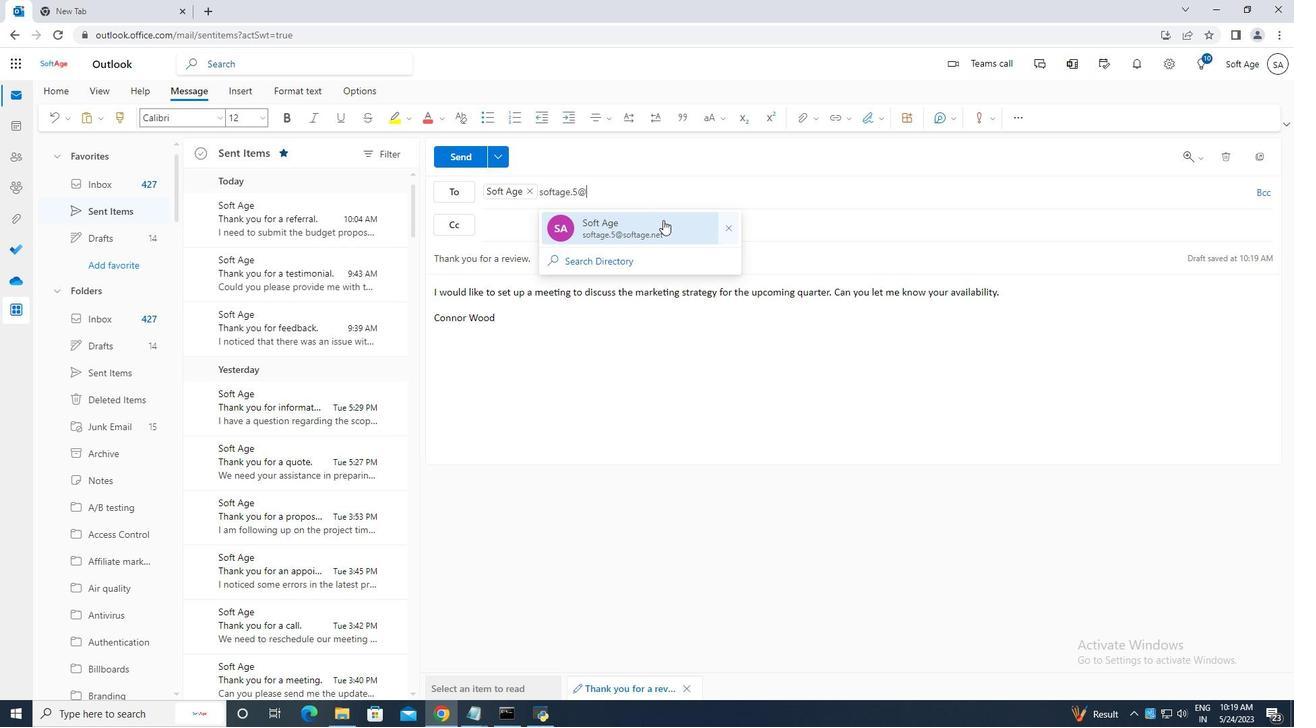 
Action: Mouse pressed left at (663, 220)
Screenshot: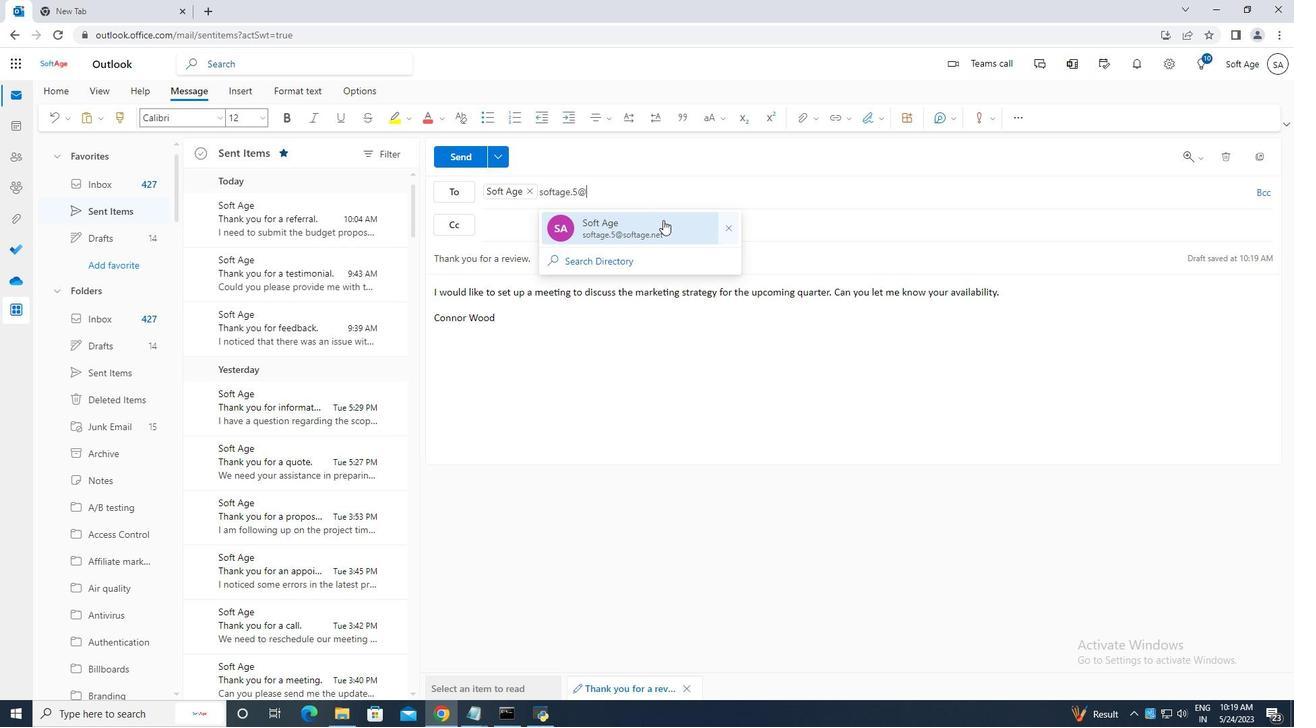 
Action: Mouse moved to (466, 156)
Screenshot: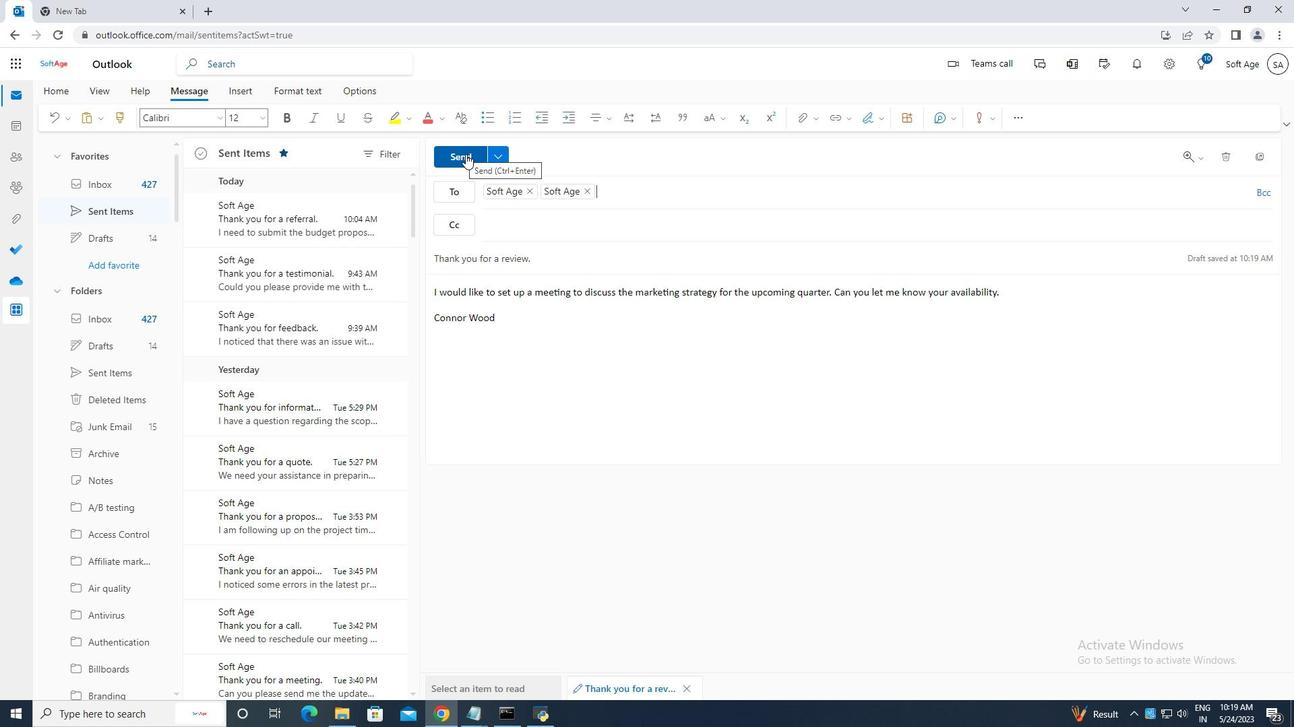 
Action: Mouse pressed left at (466, 156)
Screenshot: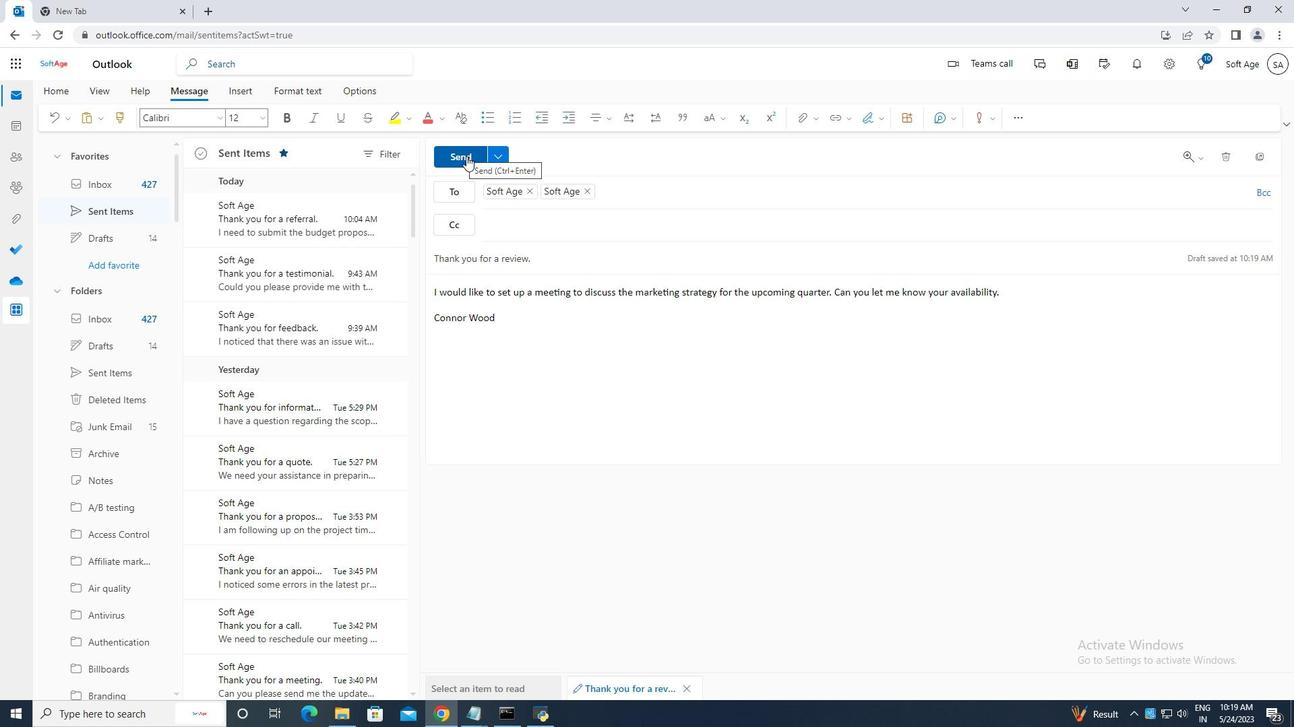 
Action: Mouse moved to (462, 157)
Screenshot: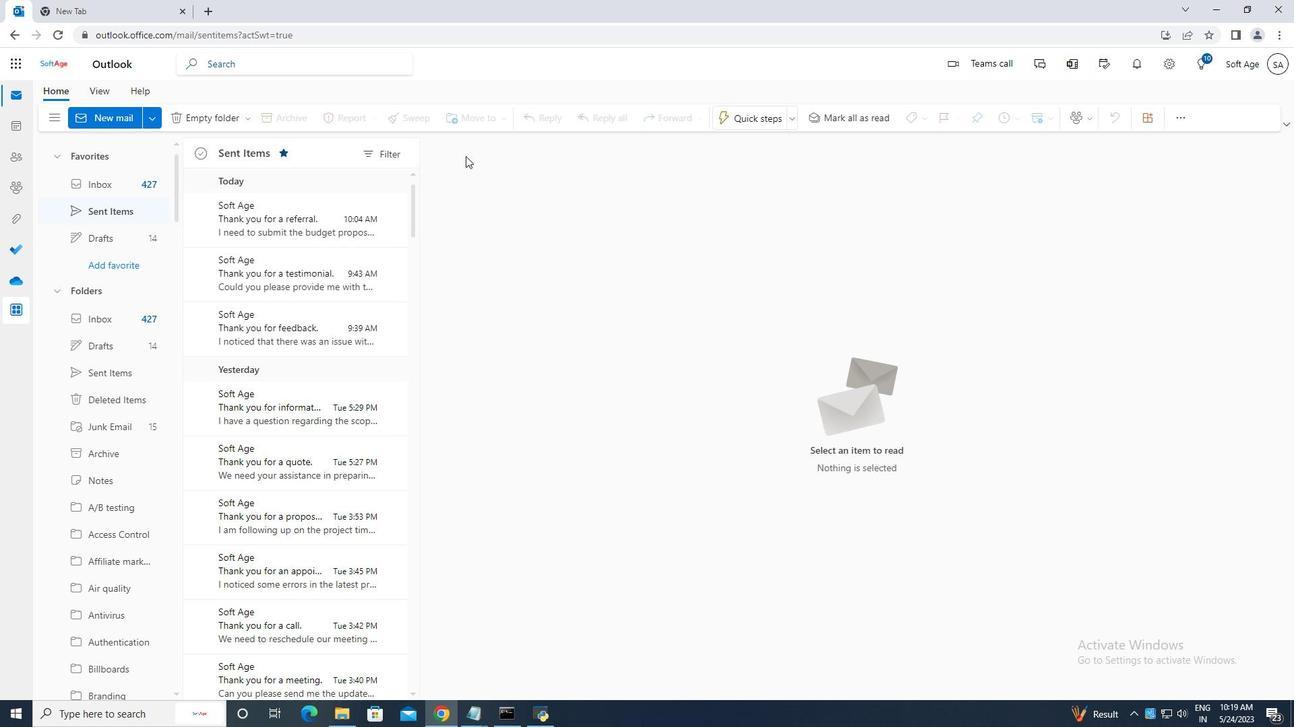 
